 Task: Look for space in Kananga, Democratic Republic of the Congo from 5th June, 2023 to 16th June, 2023 for 2 adults in price range Rs.7000 to Rs.15000. Place can be entire place with 1  bedroom having 1 bed and 1 bathroom. Property type can be house, flat, guest house, hotel. Booking option can be shelf check-in. Required host language is English.
Action: Mouse moved to (415, 92)
Screenshot: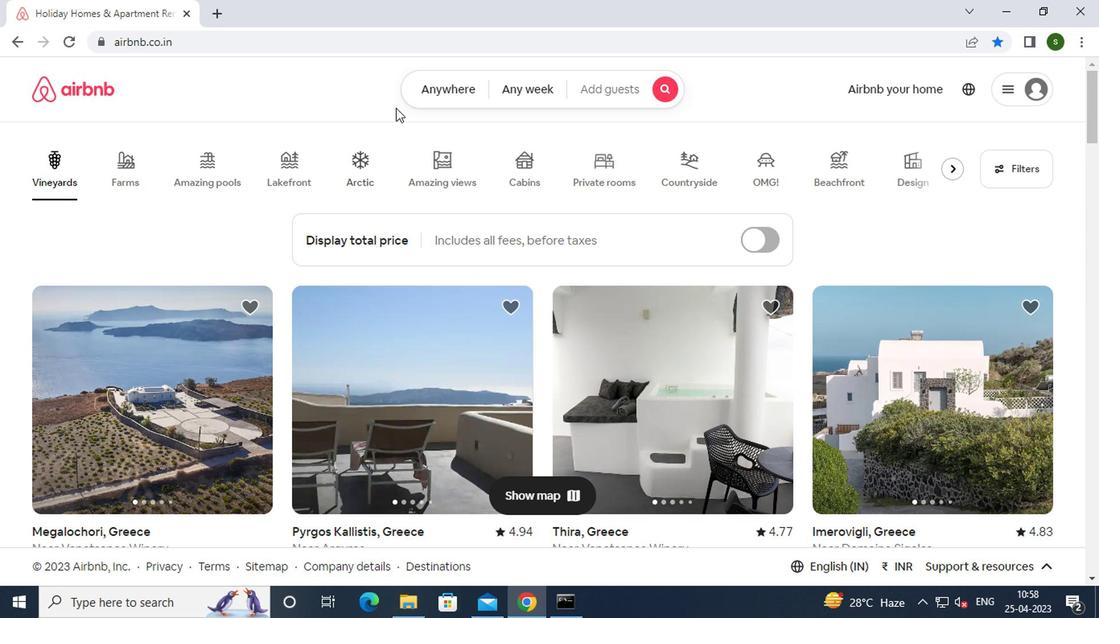 
Action: Mouse pressed left at (415, 92)
Screenshot: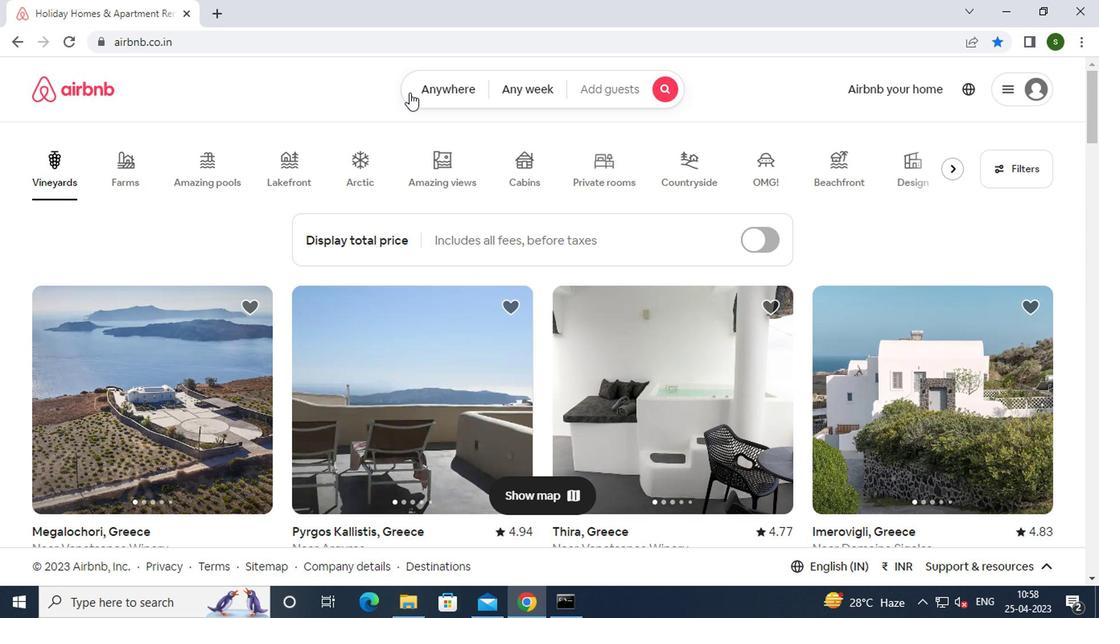
Action: Mouse moved to (300, 152)
Screenshot: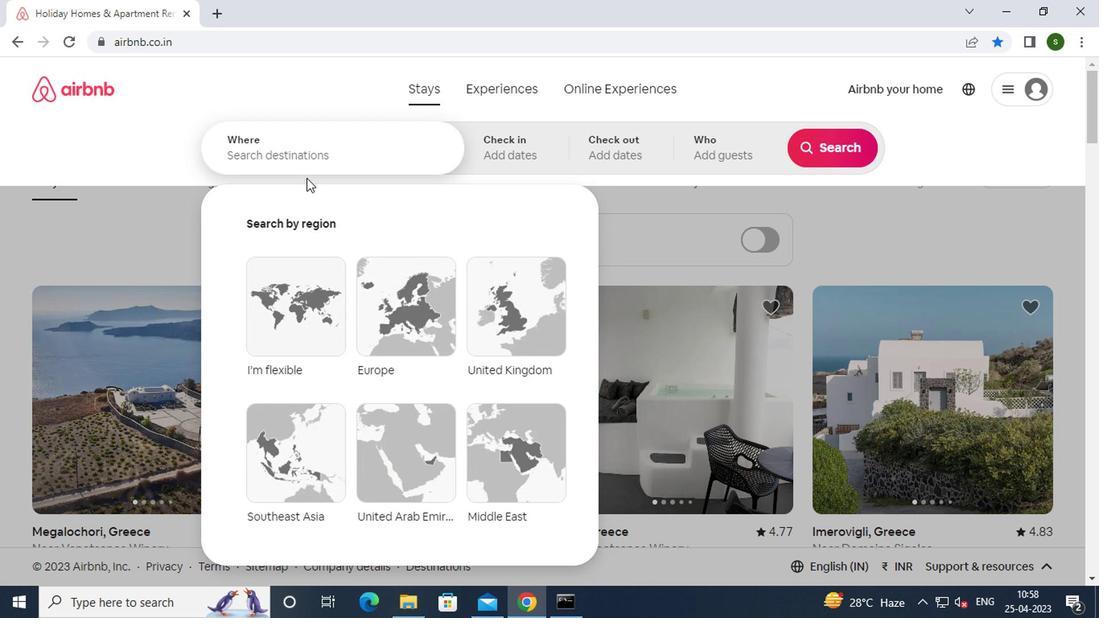 
Action: Mouse pressed left at (300, 152)
Screenshot: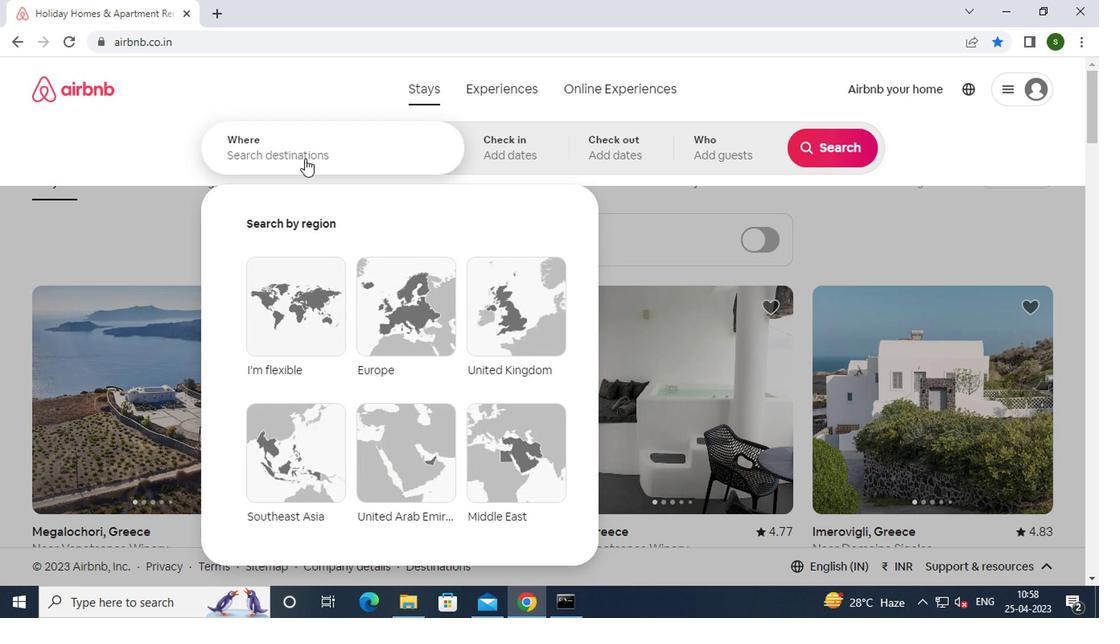 
Action: Key pressed k<Key.caps_lock>ananga
Screenshot: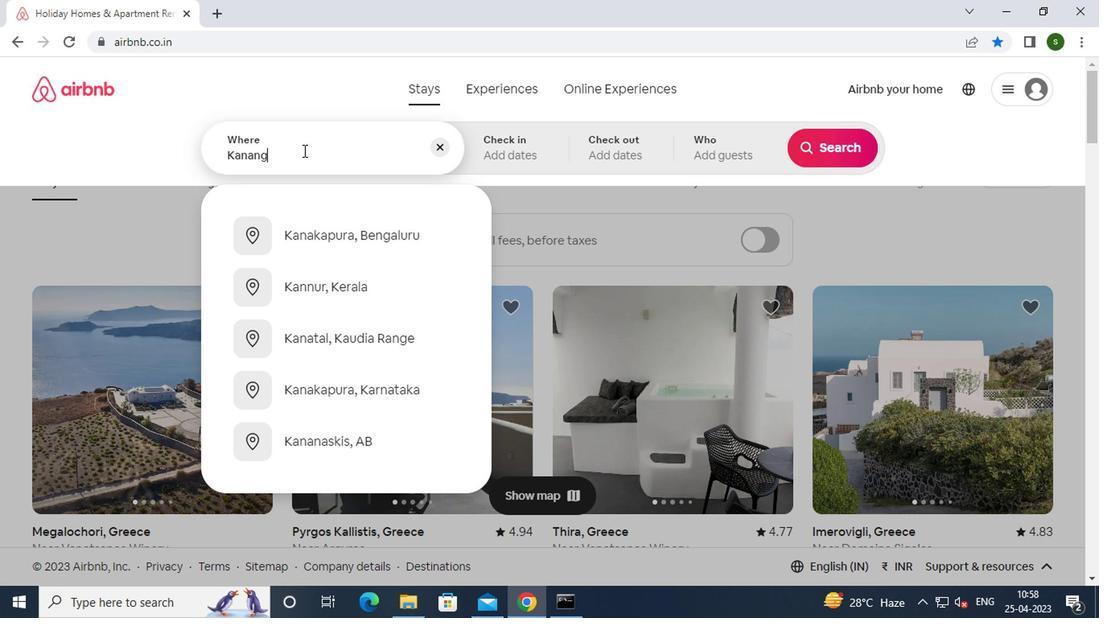 
Action: Mouse moved to (324, 223)
Screenshot: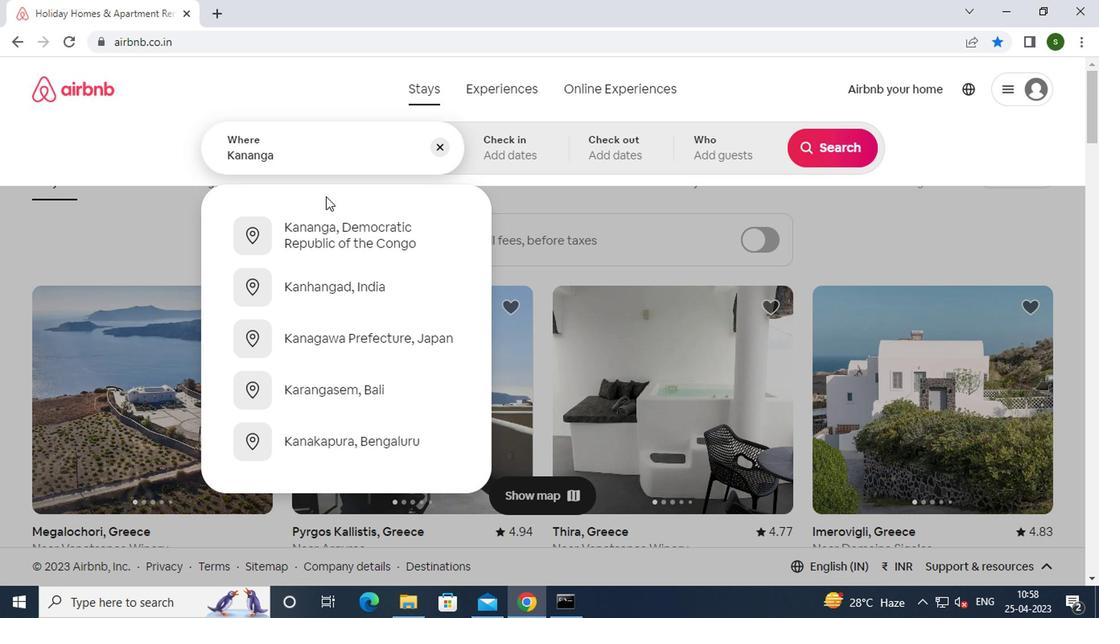 
Action: Mouse pressed left at (324, 223)
Screenshot: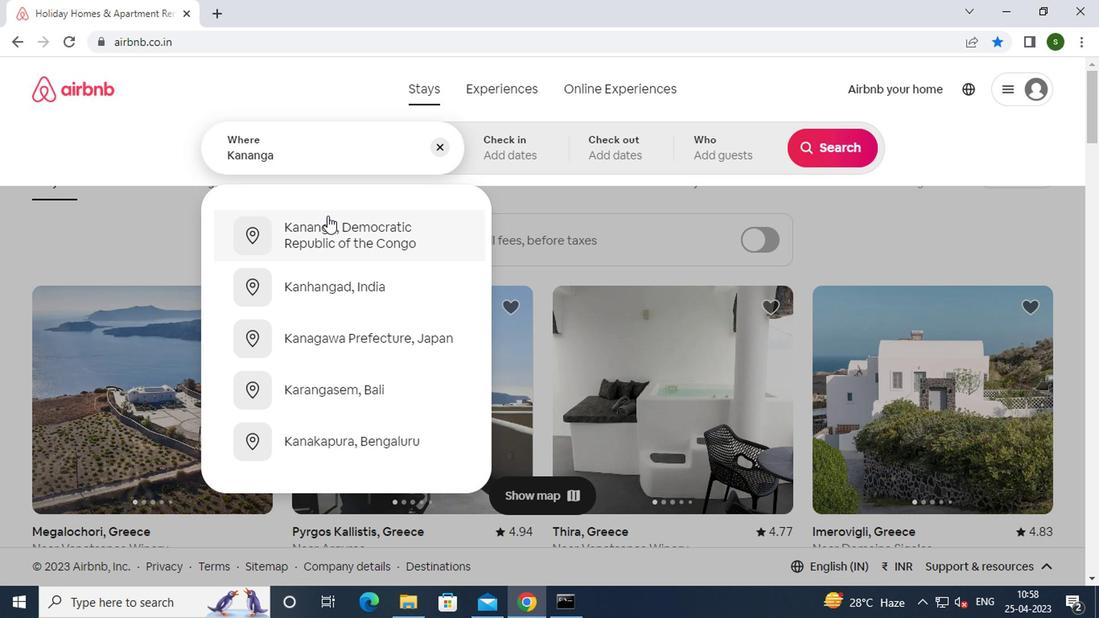 
Action: Mouse moved to (820, 283)
Screenshot: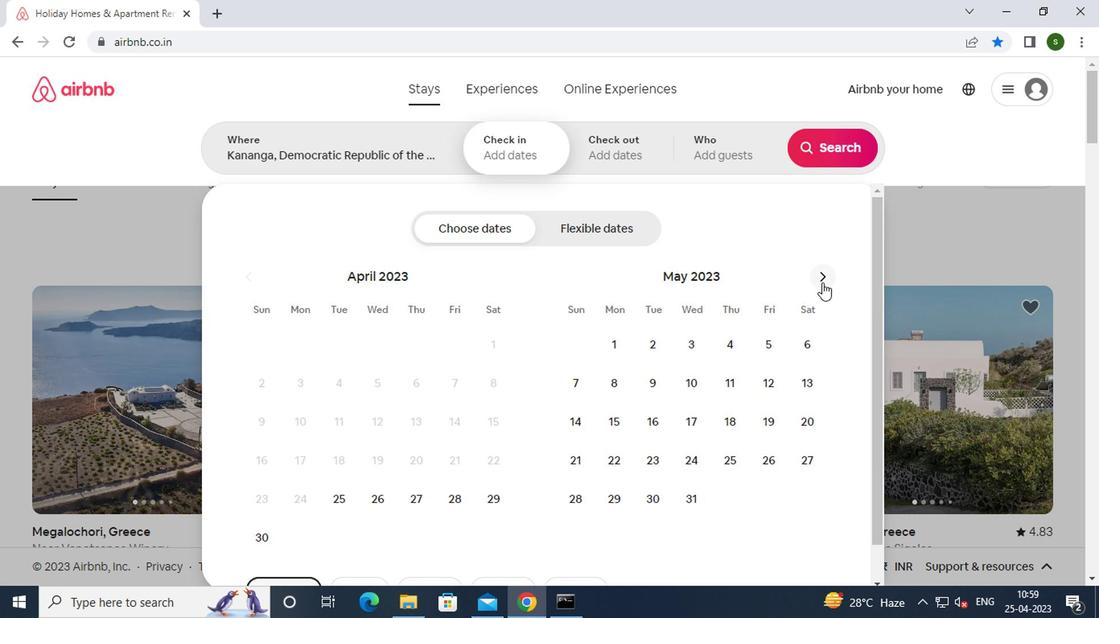 
Action: Mouse pressed left at (820, 283)
Screenshot: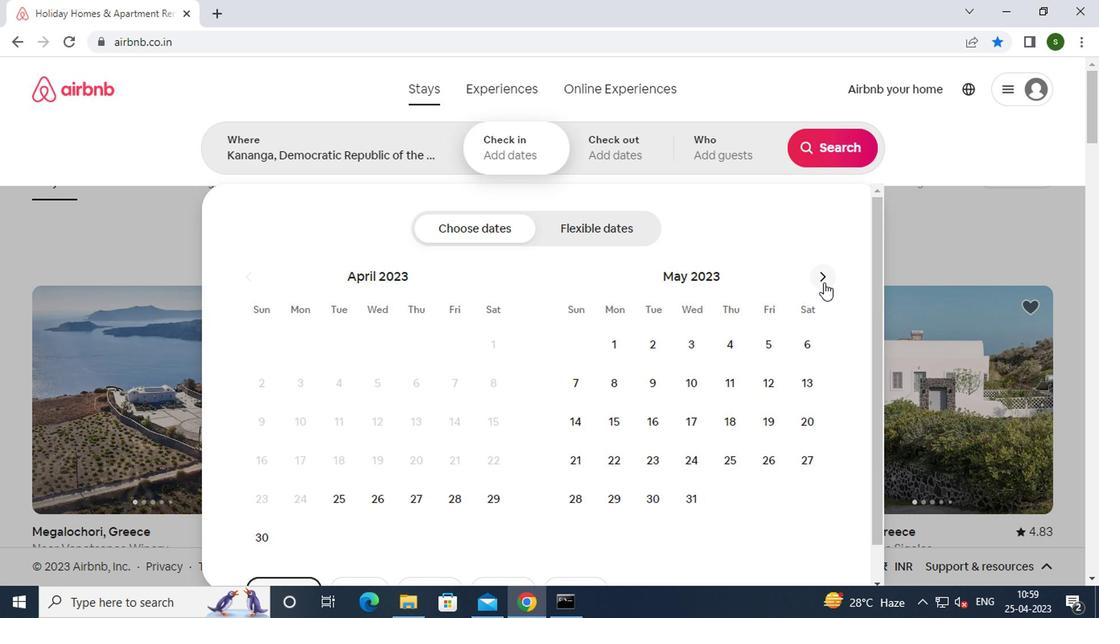 
Action: Mouse moved to (626, 380)
Screenshot: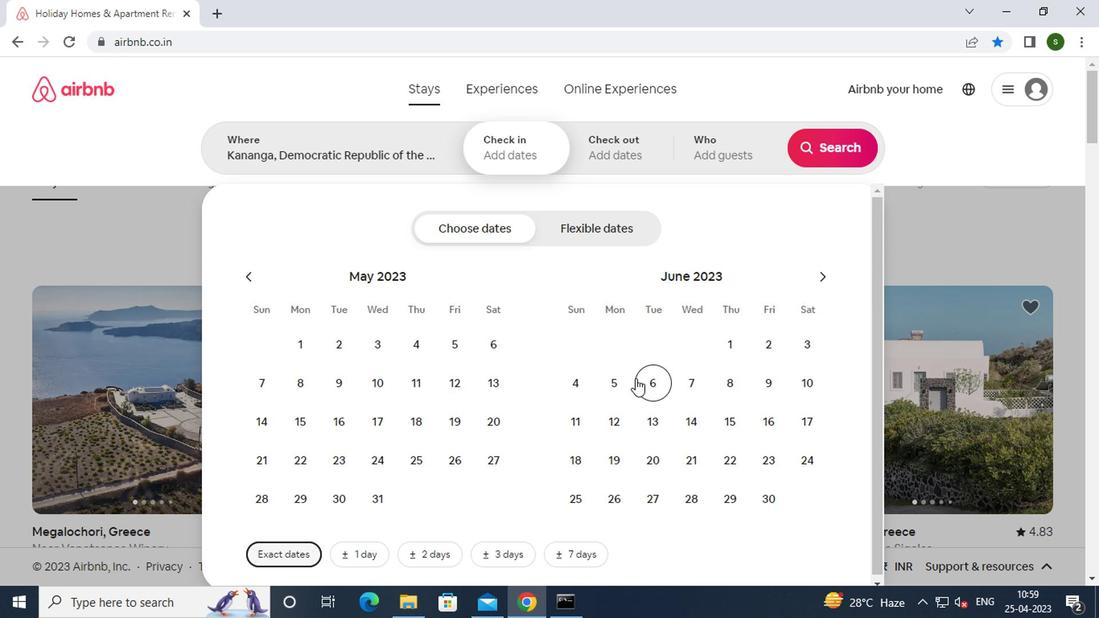 
Action: Mouse pressed left at (626, 380)
Screenshot: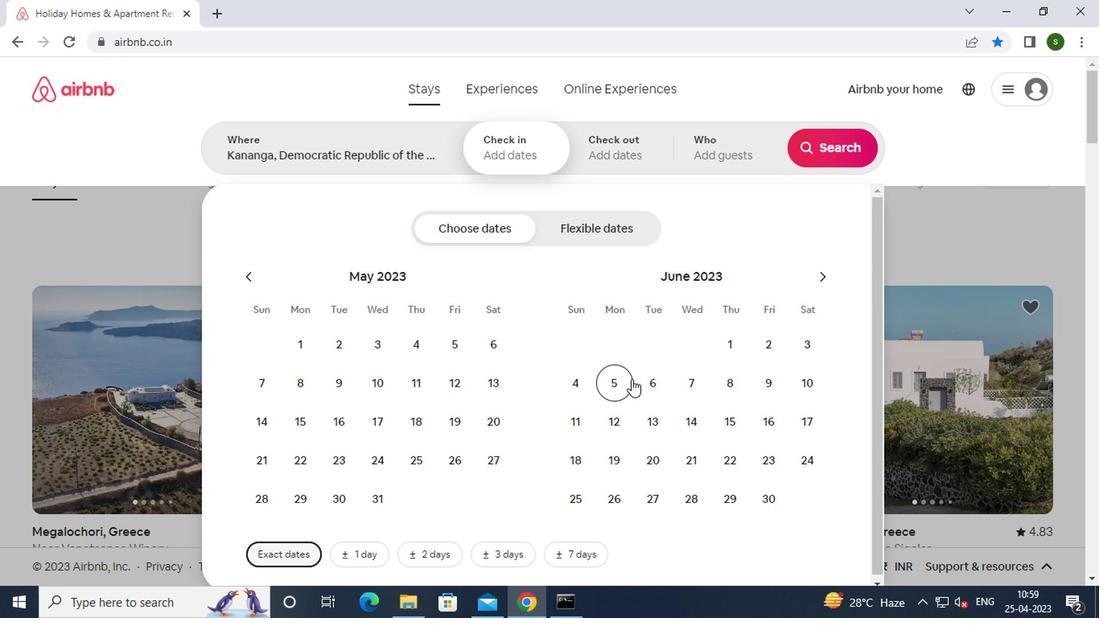 
Action: Mouse moved to (765, 413)
Screenshot: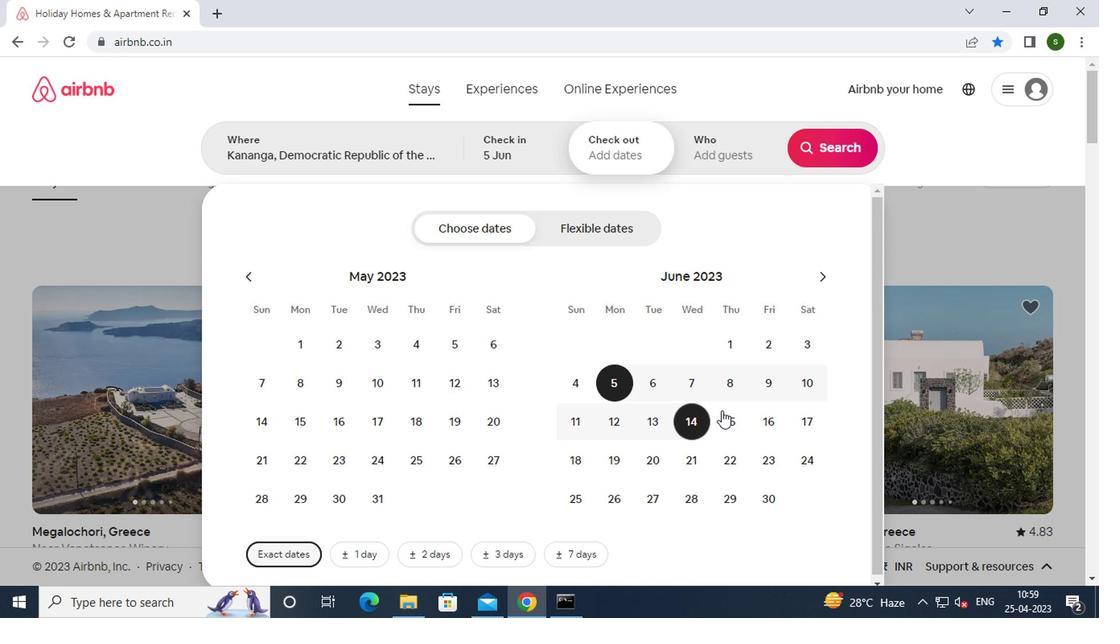 
Action: Mouse pressed left at (765, 413)
Screenshot: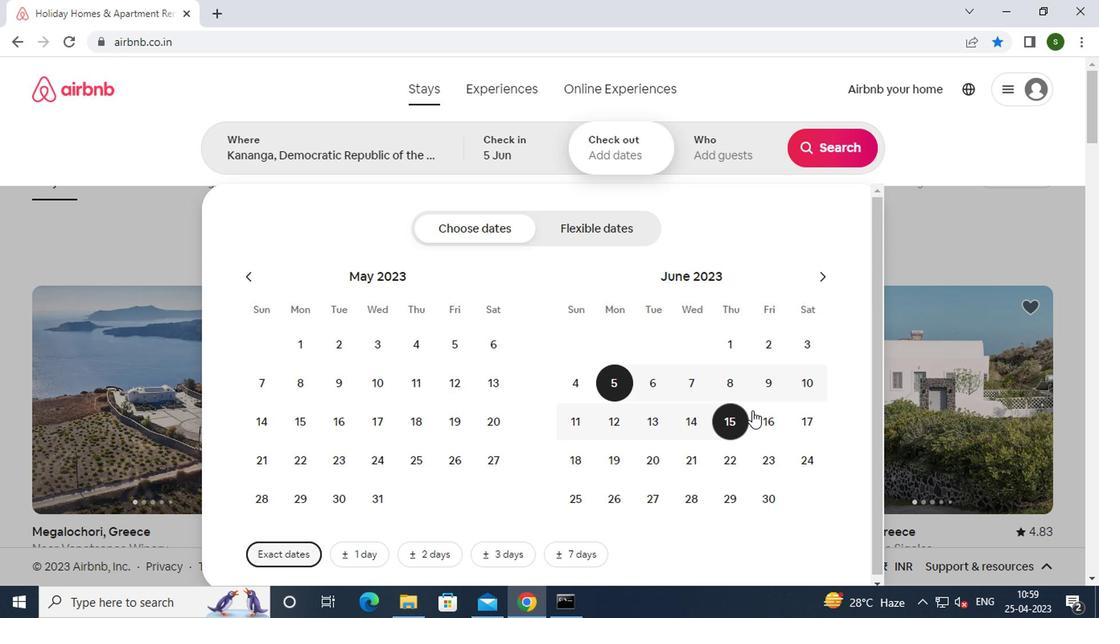 
Action: Mouse moved to (709, 157)
Screenshot: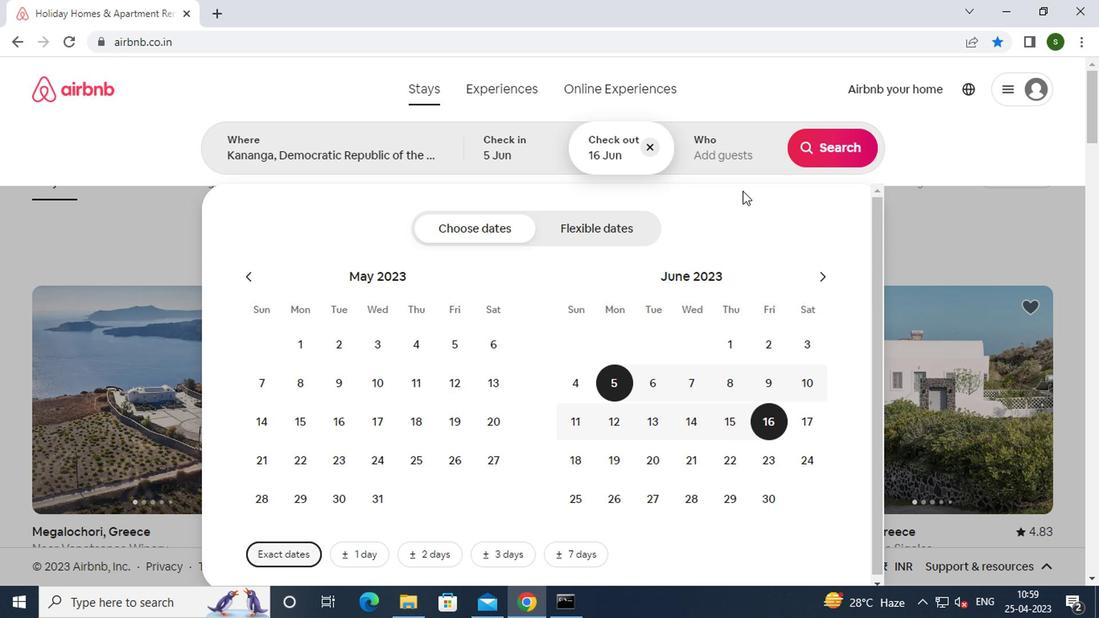 
Action: Mouse pressed left at (709, 157)
Screenshot: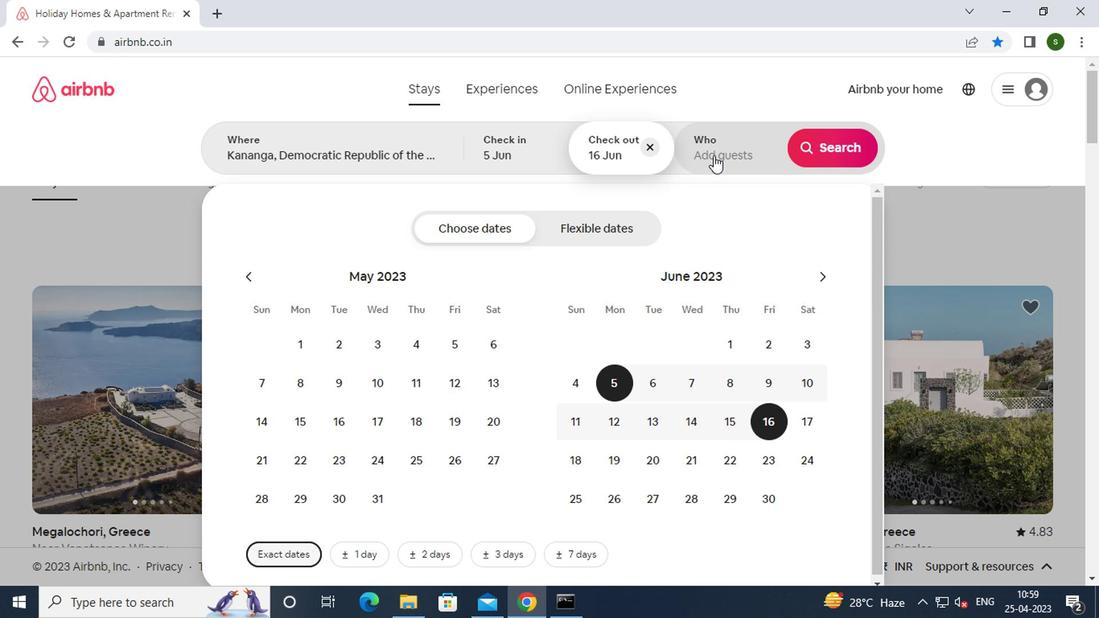 
Action: Mouse moved to (838, 234)
Screenshot: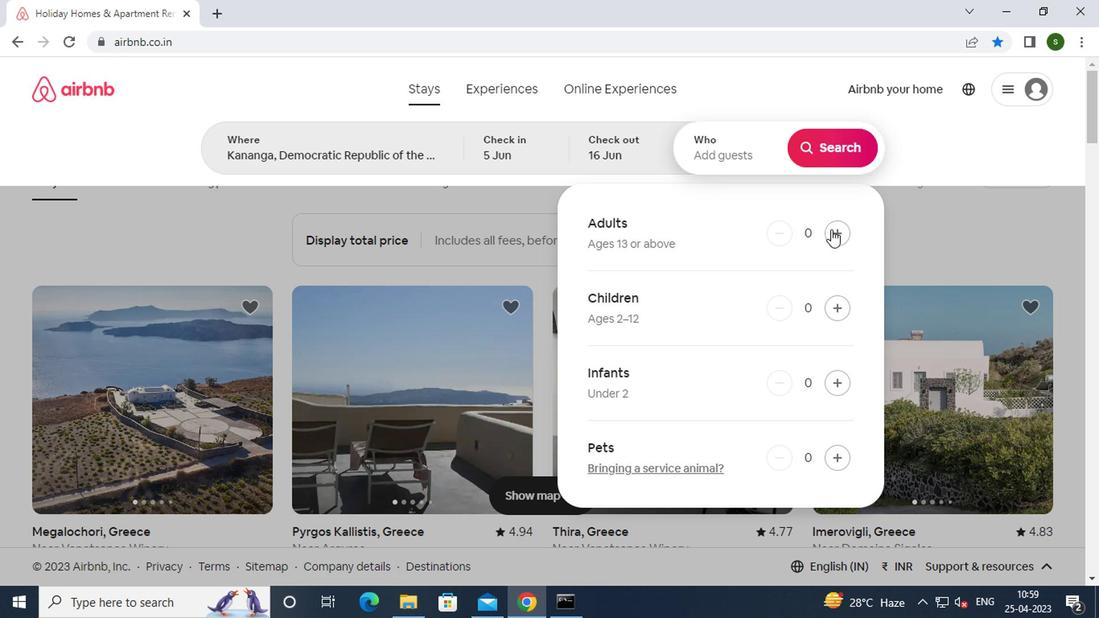 
Action: Mouse pressed left at (838, 234)
Screenshot: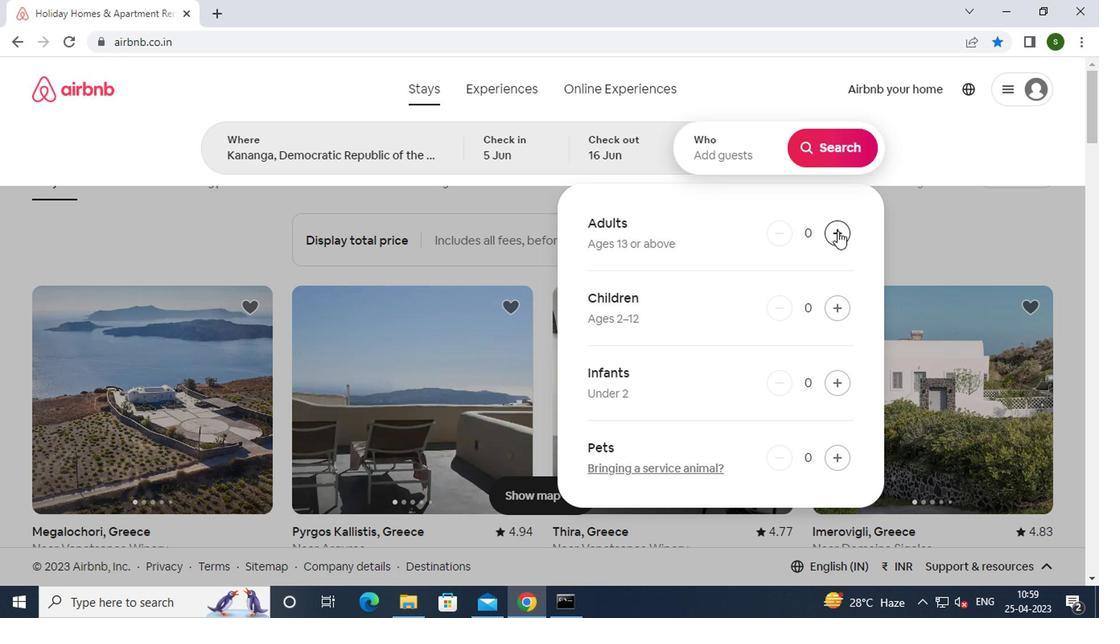 
Action: Mouse pressed left at (838, 234)
Screenshot: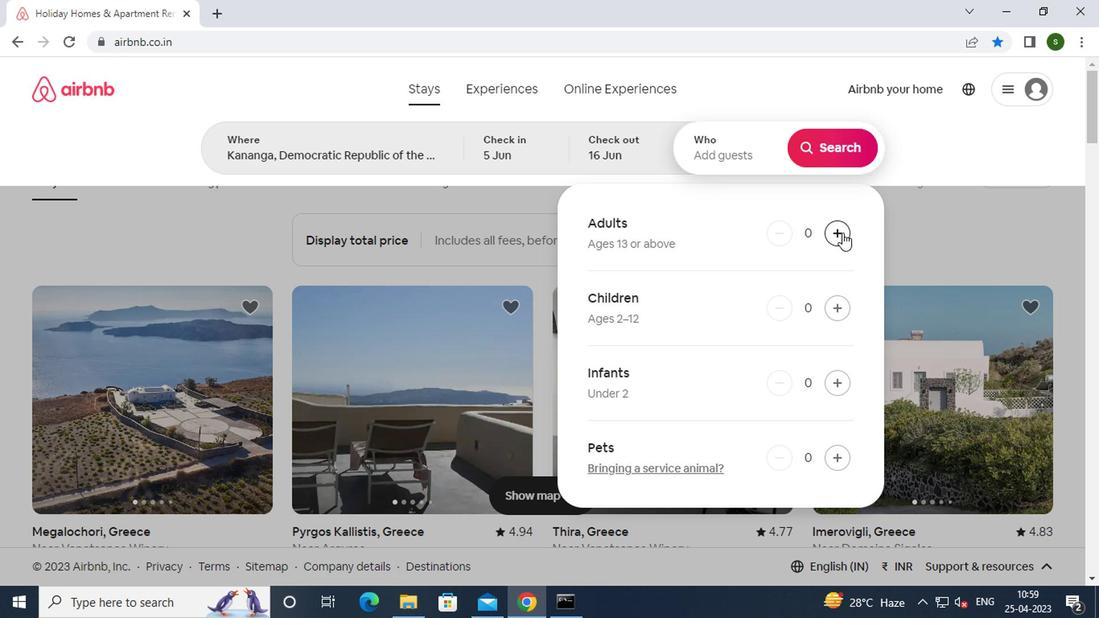 
Action: Mouse moved to (835, 152)
Screenshot: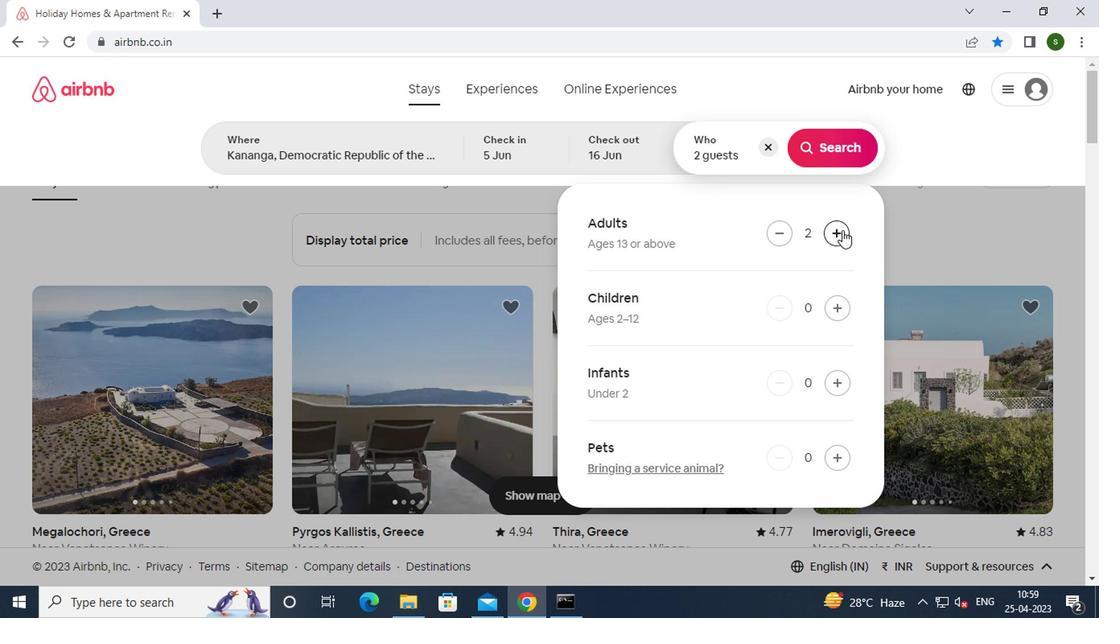 
Action: Mouse pressed left at (835, 152)
Screenshot: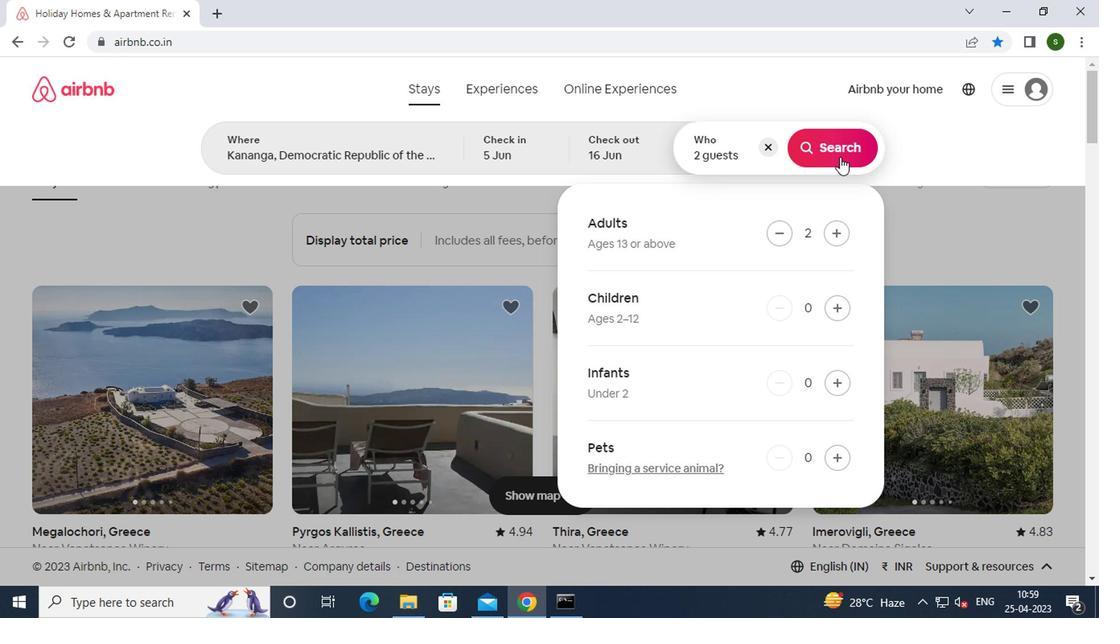 
Action: Mouse moved to (1006, 163)
Screenshot: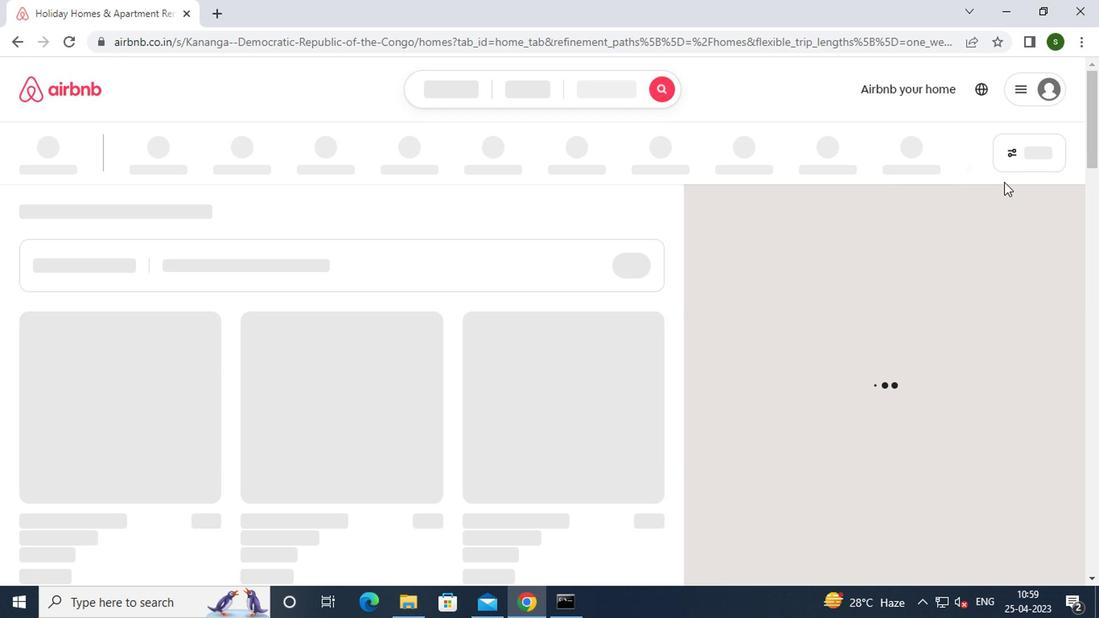 
Action: Mouse pressed left at (1006, 163)
Screenshot: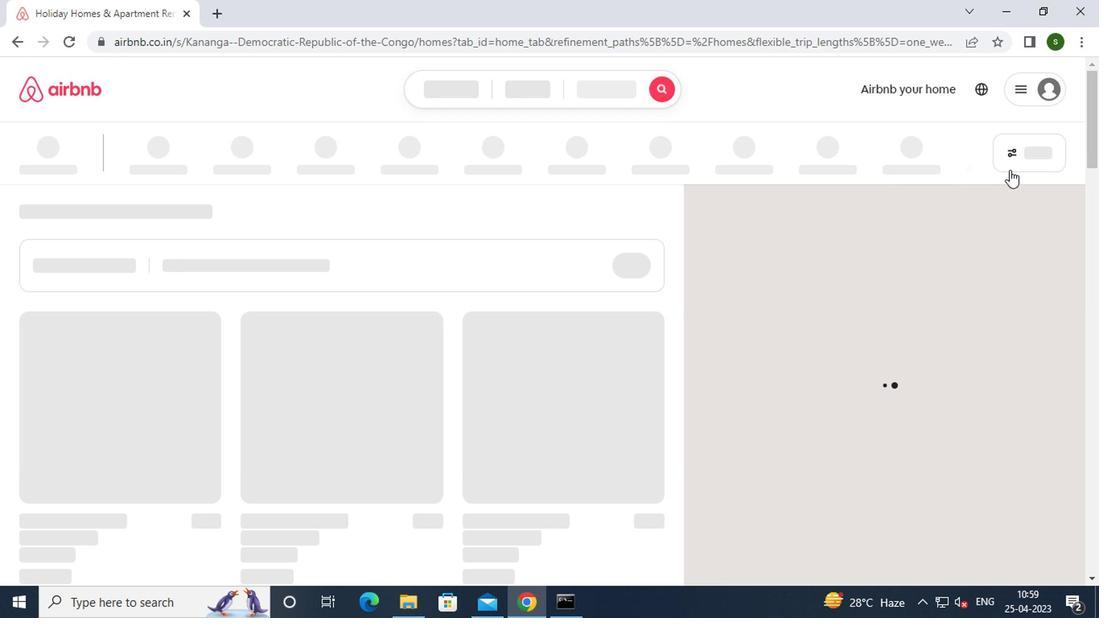 
Action: Mouse moved to (386, 262)
Screenshot: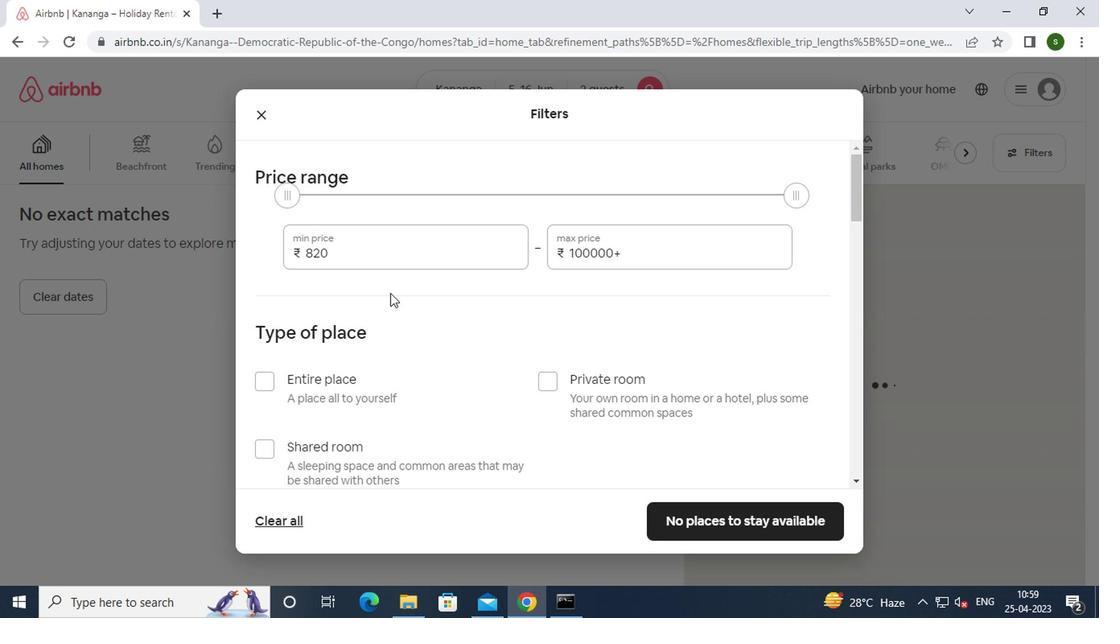 
Action: Mouse pressed left at (386, 262)
Screenshot: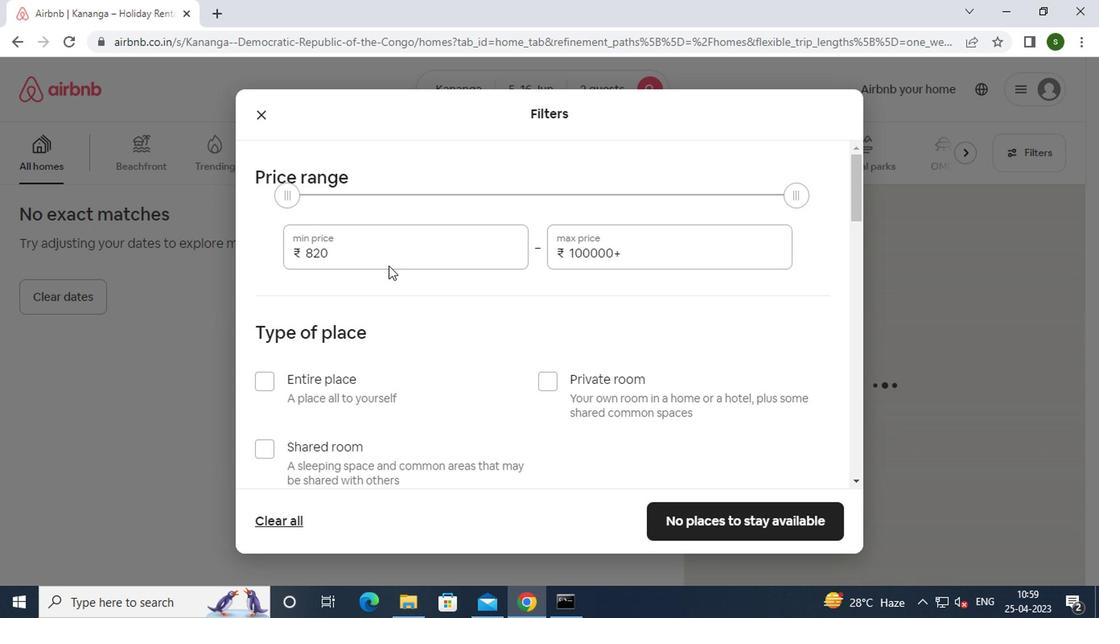 
Action: Mouse moved to (386, 254)
Screenshot: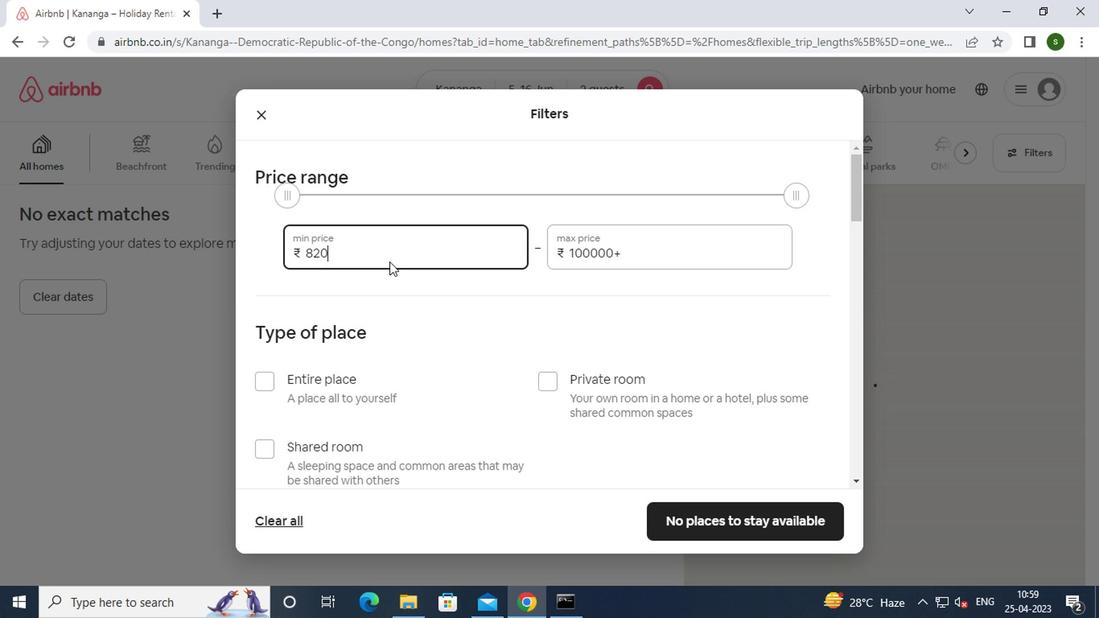 
Action: Key pressed <Key.backspace><Key.backspace><Key.backspace><Key.backspace><Key.backspace><Key.backspace><Key.backspace><Key.backspace><Key.backspace>7000
Screenshot: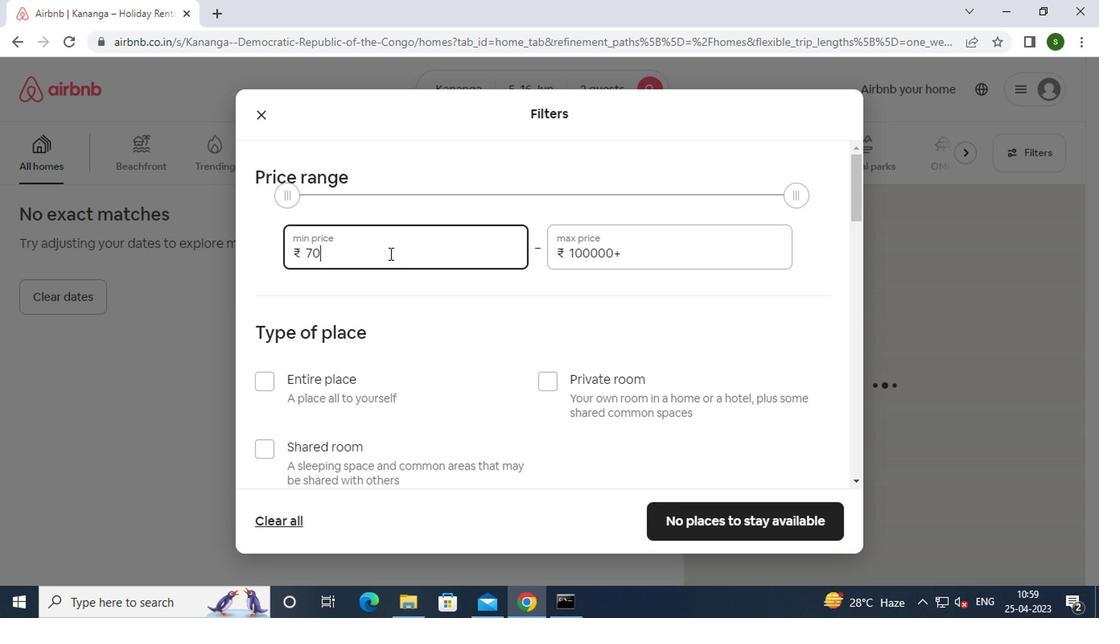 
Action: Mouse moved to (654, 254)
Screenshot: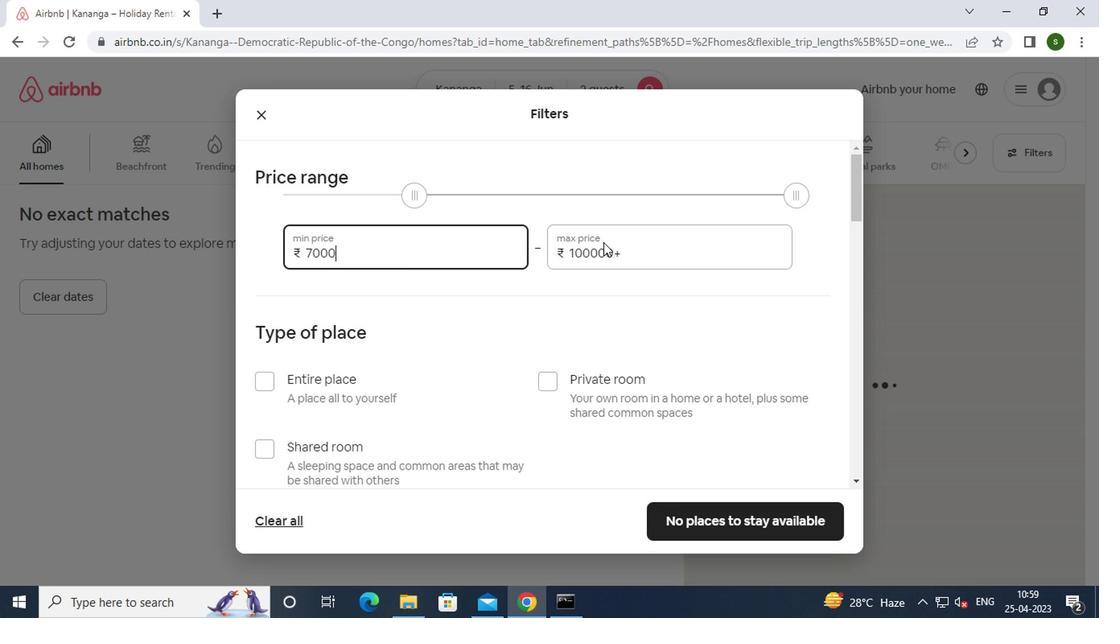 
Action: Mouse pressed left at (654, 254)
Screenshot: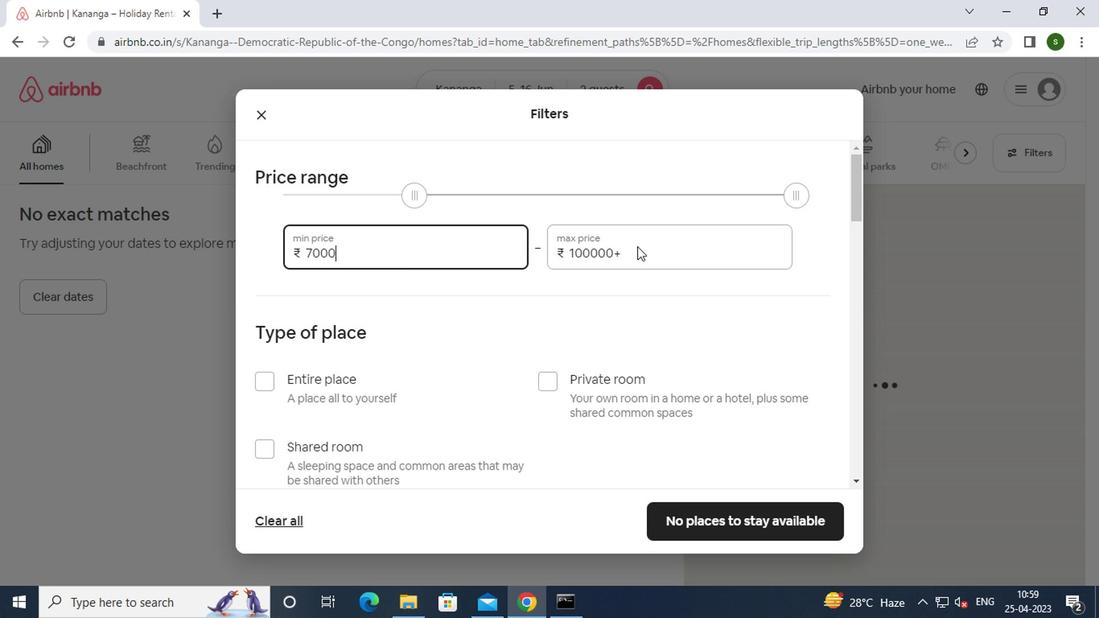
Action: Mouse moved to (654, 257)
Screenshot: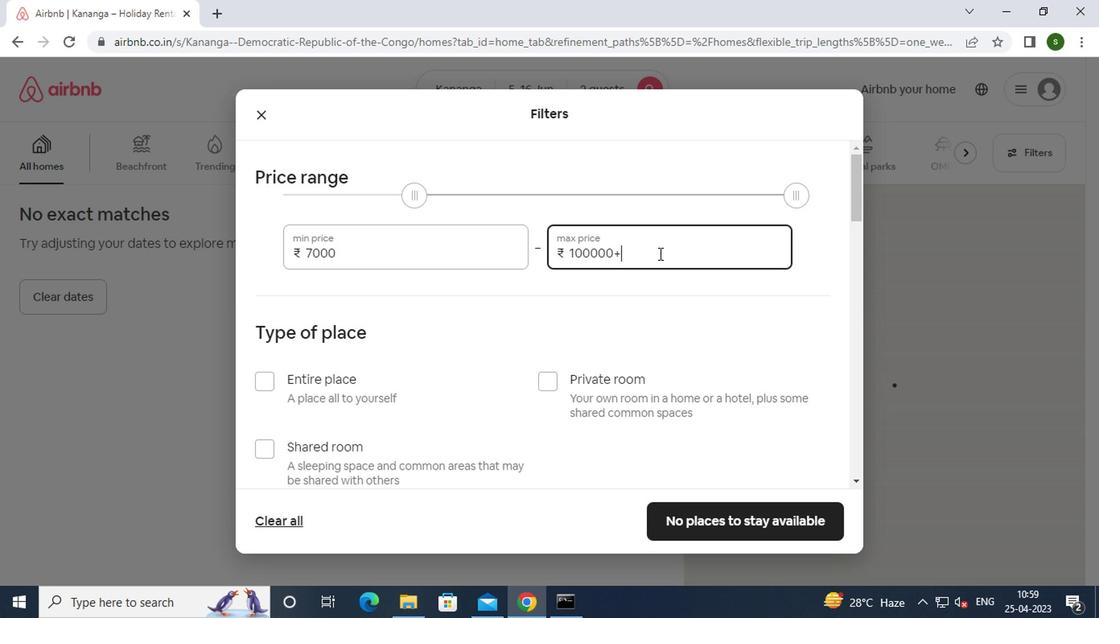
Action: Key pressed <Key.backspace><Key.backspace><Key.backspace><Key.backspace><Key.backspace><Key.backspace><Key.backspace>
Screenshot: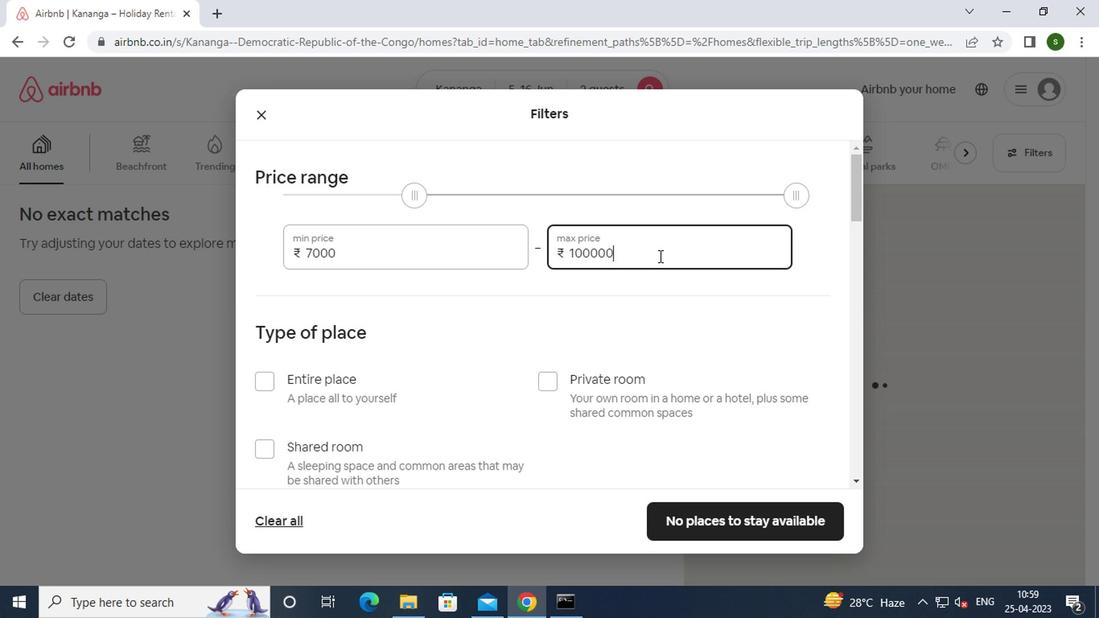
Action: Mouse moved to (654, 258)
Screenshot: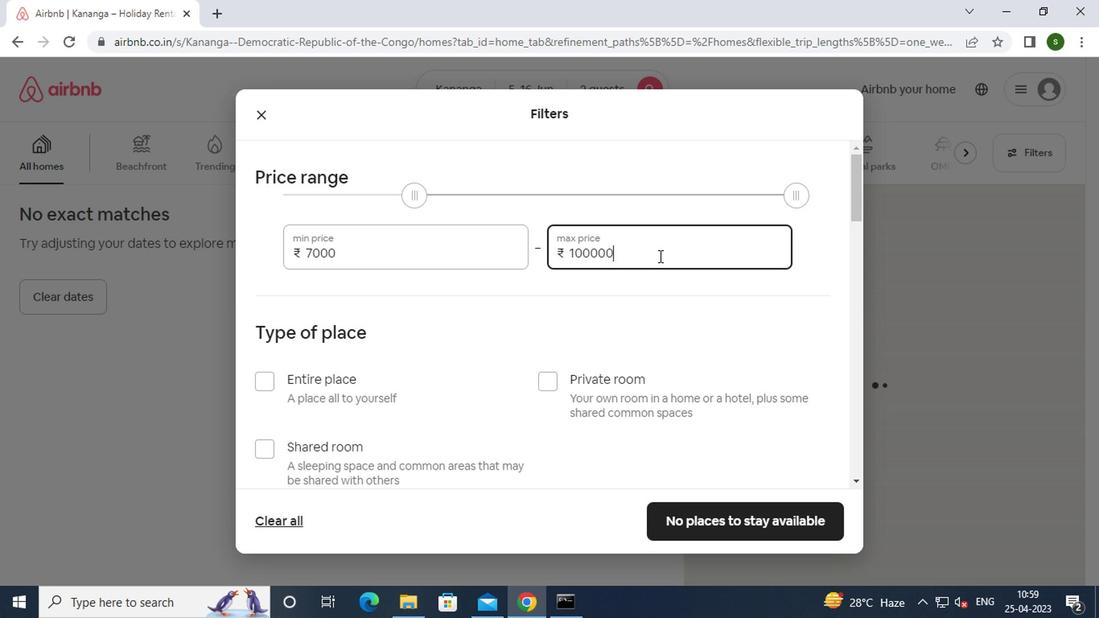 
Action: Key pressed <Key.backspace><Key.backspace><Key.backspace><Key.backspace><Key.backspace><Key.backspace>15000
Screenshot: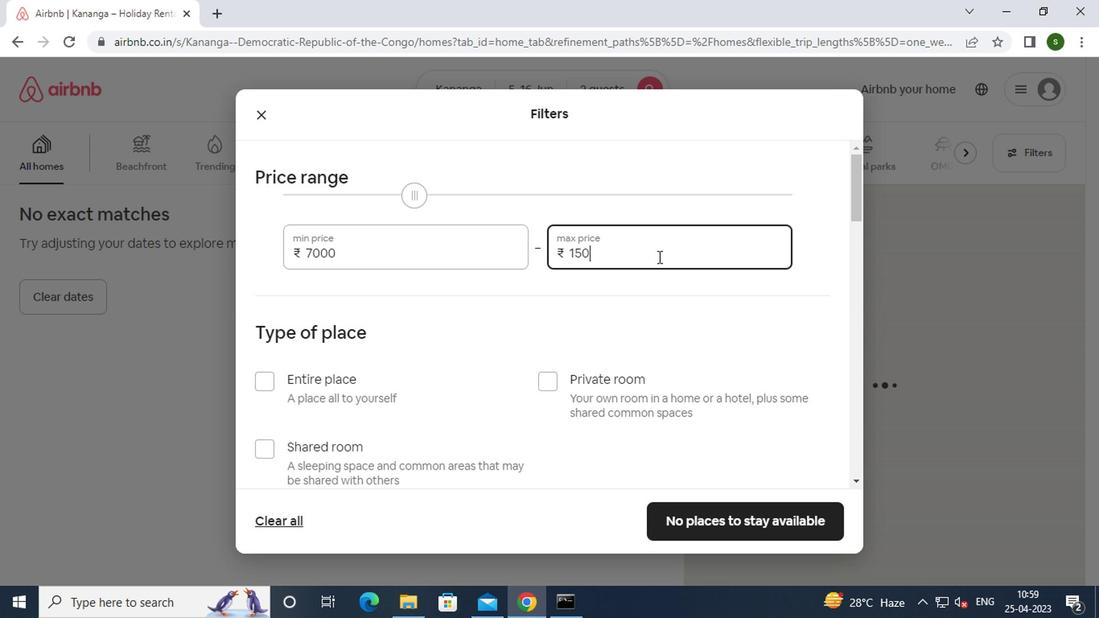 
Action: Mouse moved to (532, 288)
Screenshot: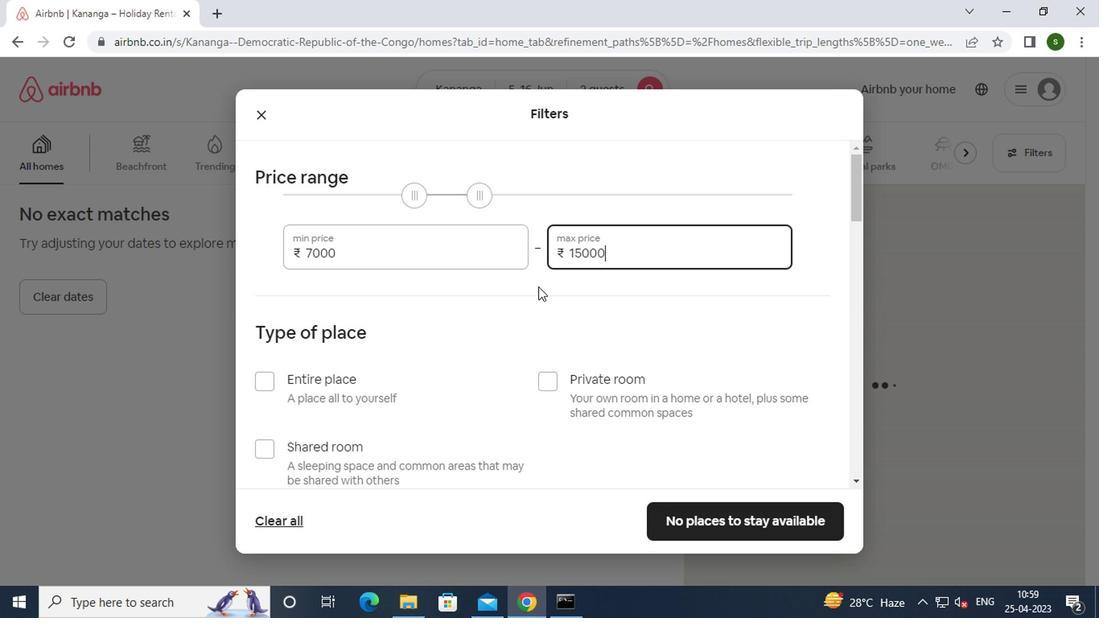
Action: Mouse scrolled (532, 287) with delta (0, 0)
Screenshot: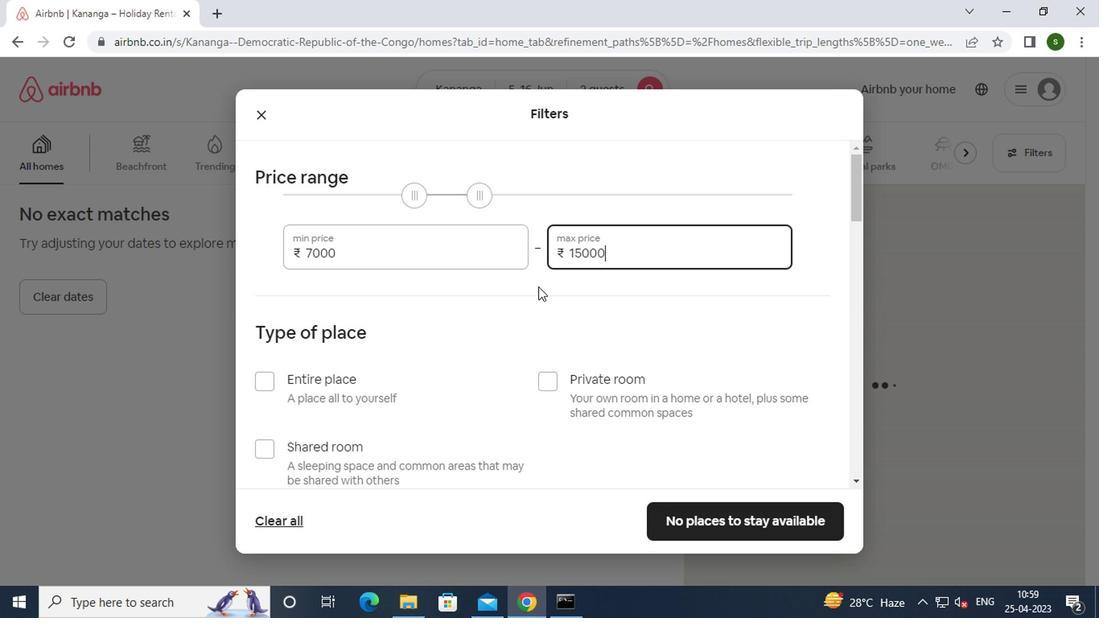
Action: Mouse moved to (532, 290)
Screenshot: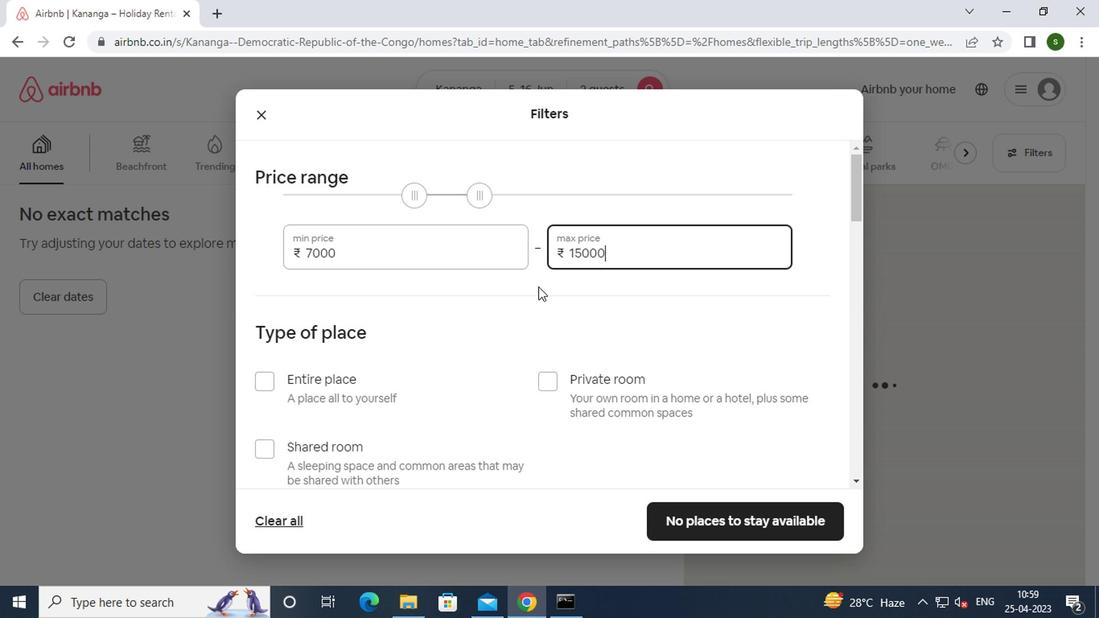 
Action: Mouse scrolled (532, 289) with delta (0, -1)
Screenshot: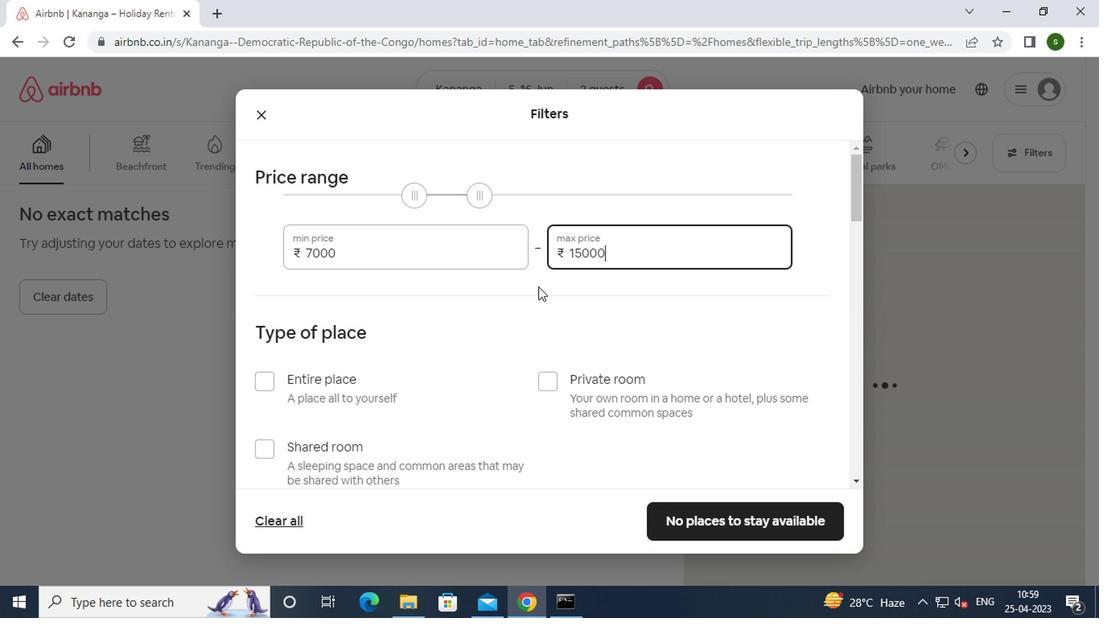 
Action: Mouse moved to (531, 290)
Screenshot: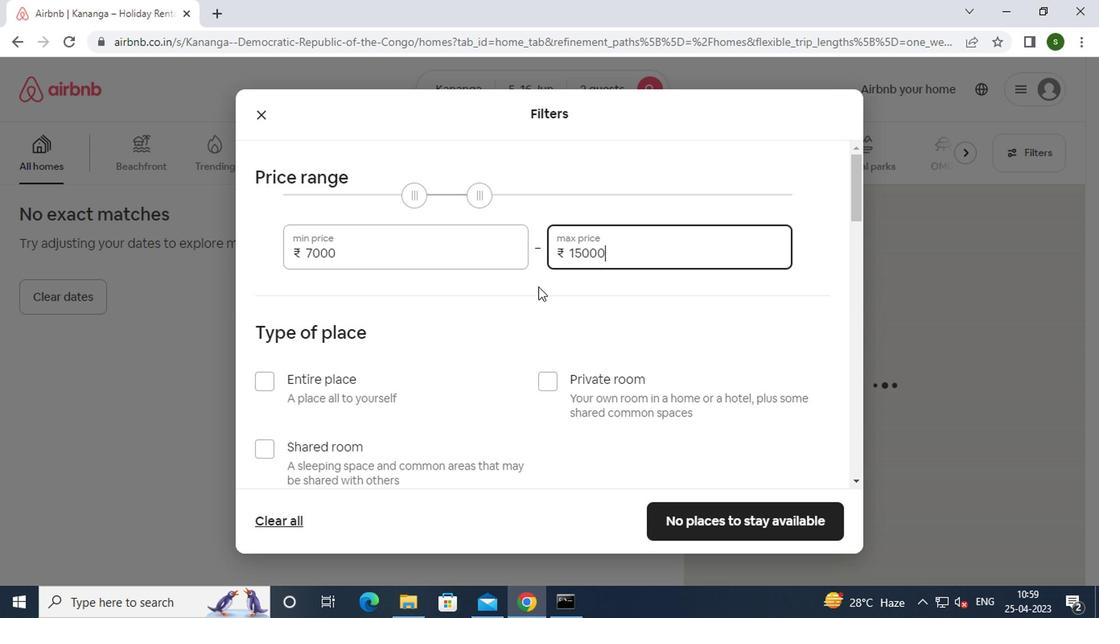 
Action: Mouse scrolled (531, 289) with delta (0, -1)
Screenshot: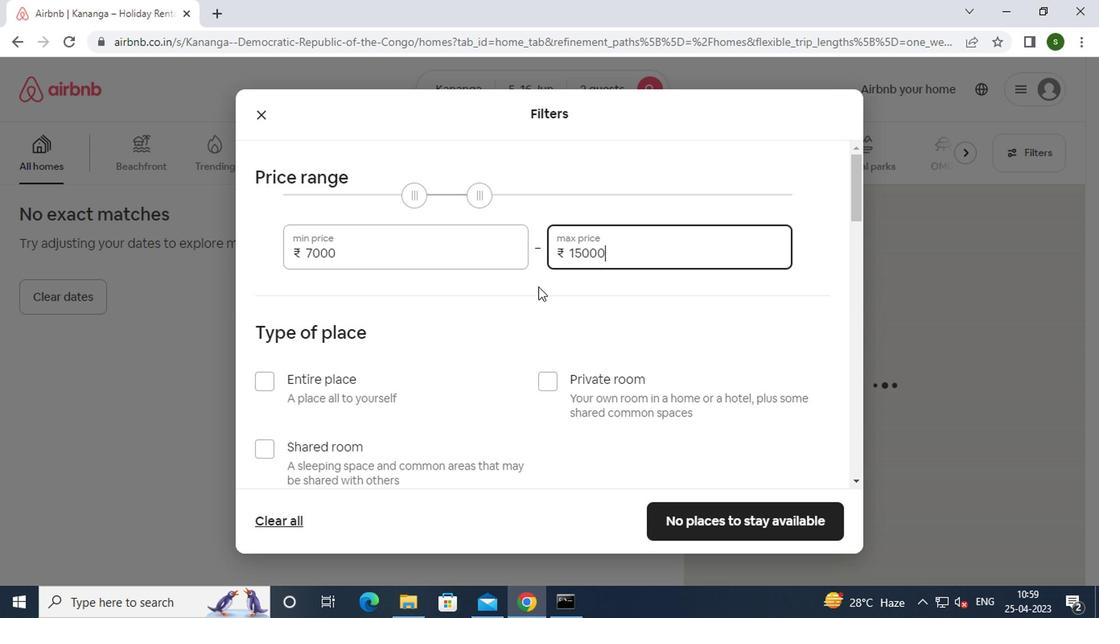 
Action: Mouse moved to (327, 159)
Screenshot: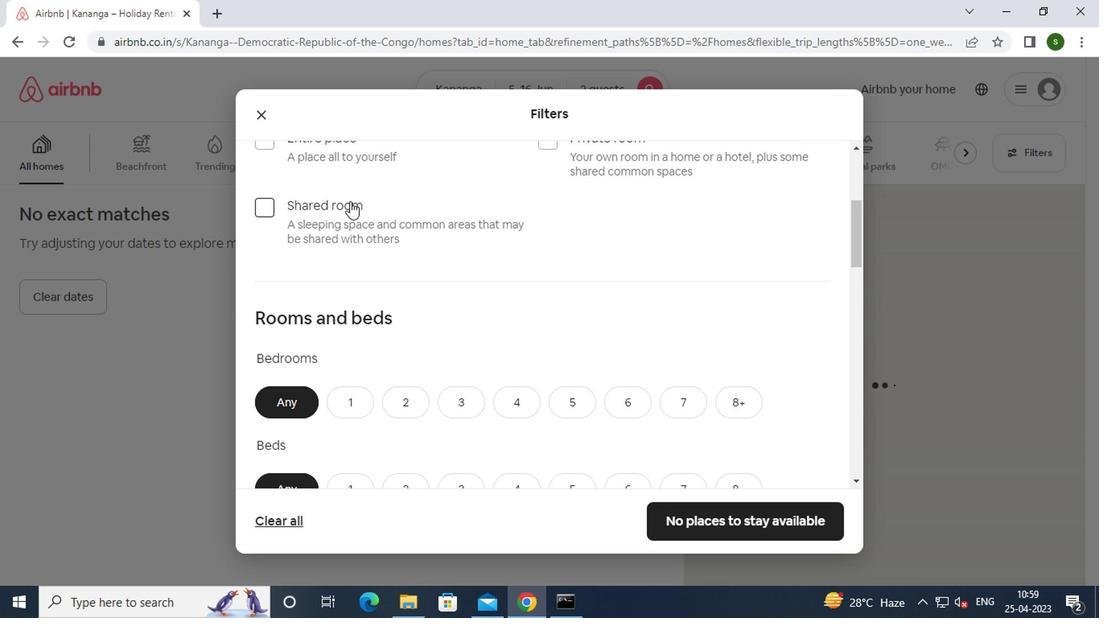 
Action: Mouse pressed left at (327, 159)
Screenshot: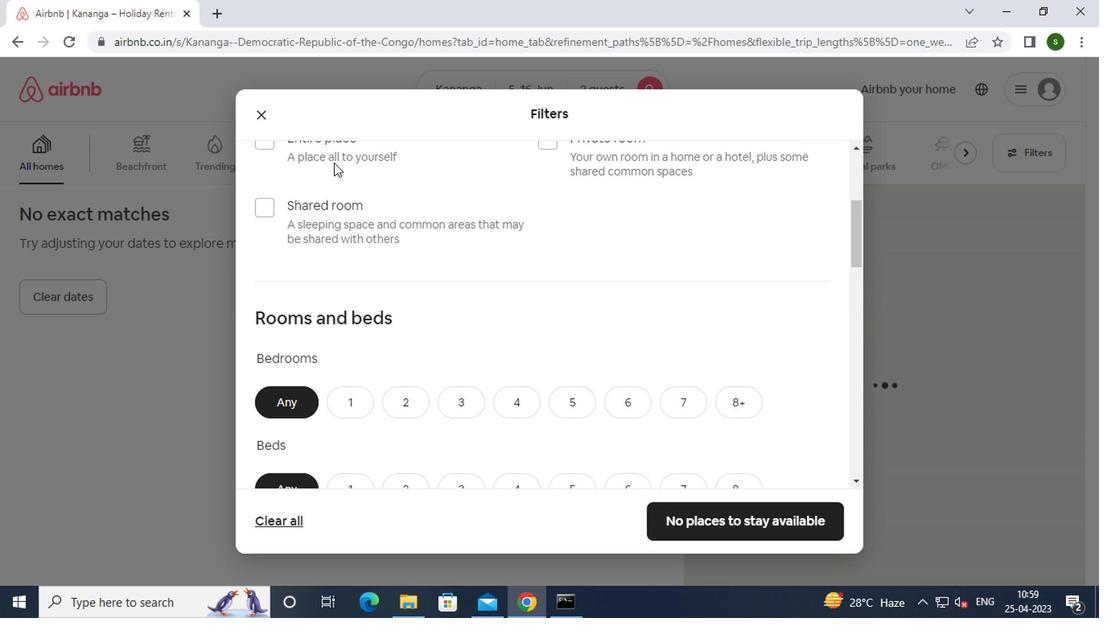 
Action: Mouse moved to (411, 364)
Screenshot: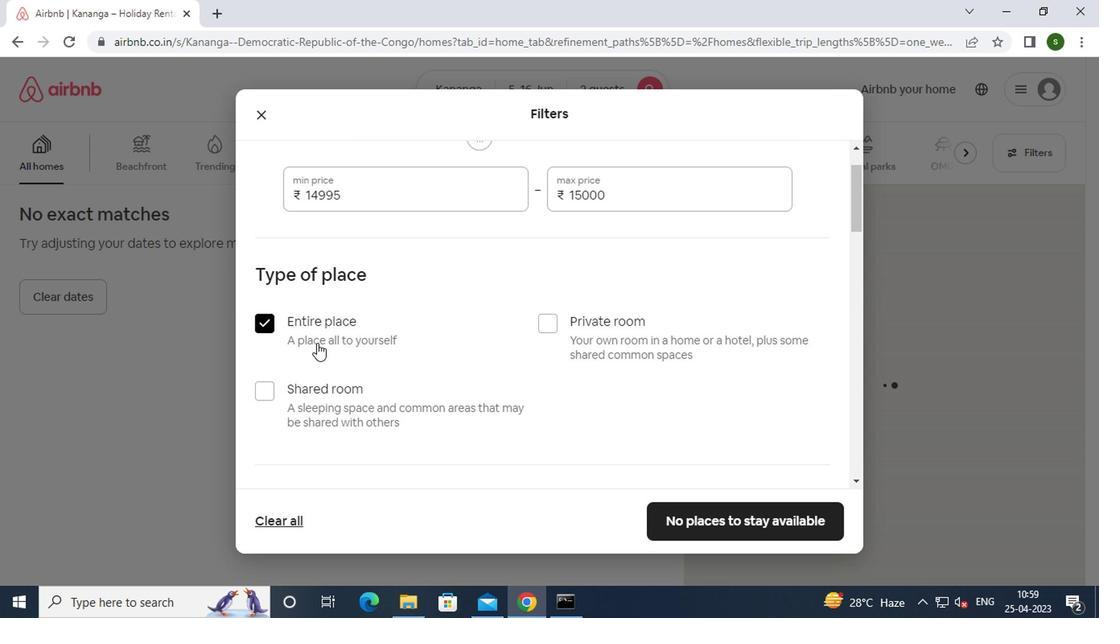 
Action: Mouse scrolled (411, 363) with delta (0, -1)
Screenshot: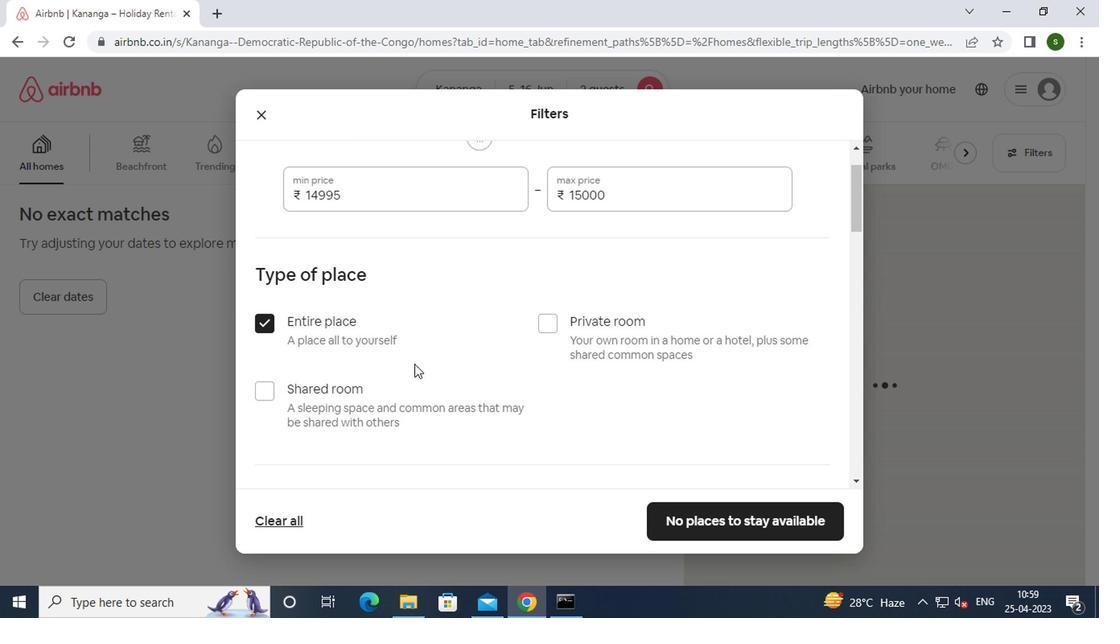 
Action: Mouse scrolled (411, 363) with delta (0, -1)
Screenshot: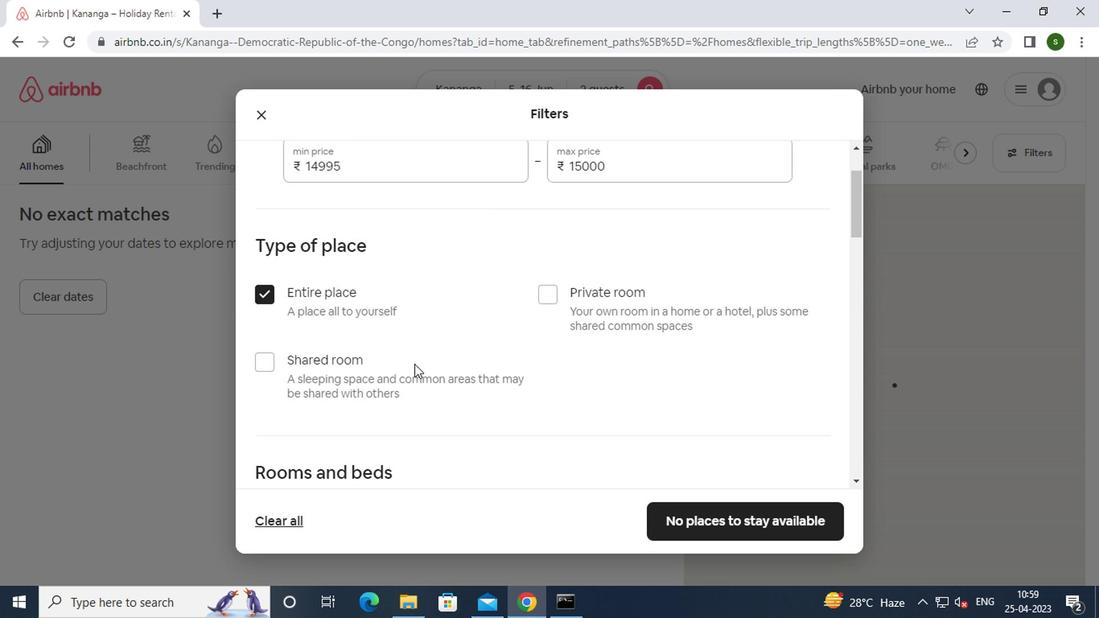 
Action: Mouse scrolled (411, 363) with delta (0, -1)
Screenshot: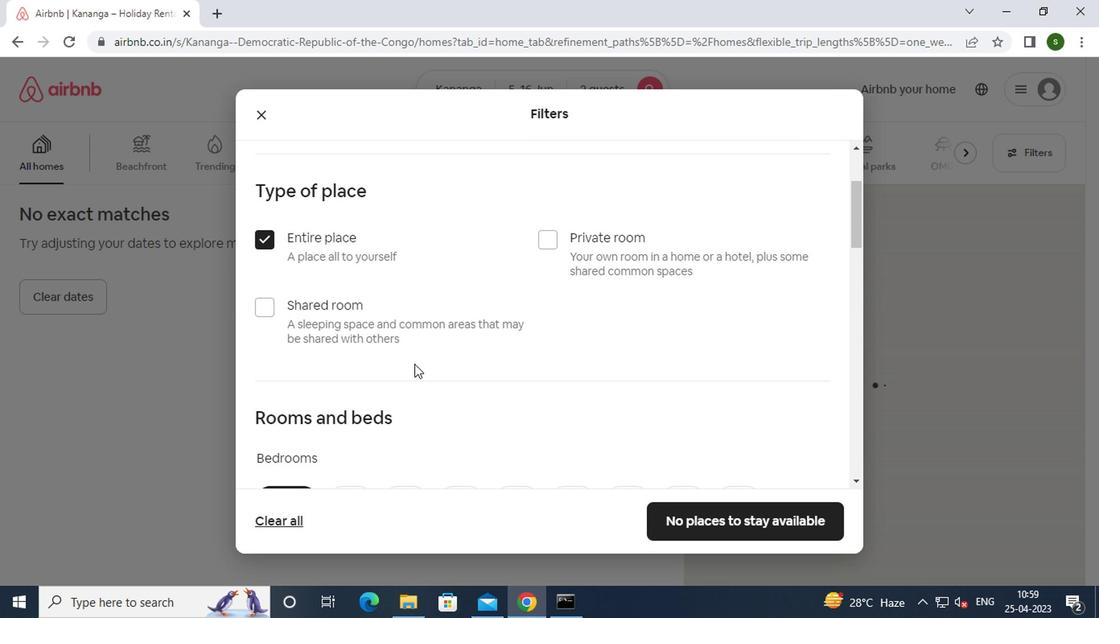 
Action: Mouse moved to (353, 345)
Screenshot: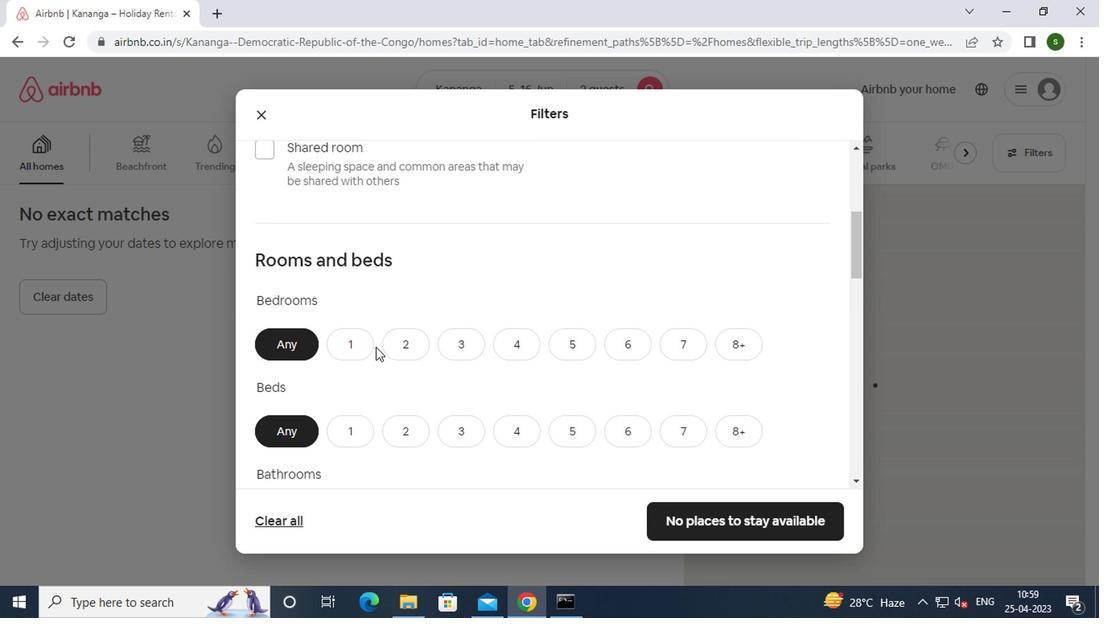 
Action: Mouse pressed left at (353, 345)
Screenshot: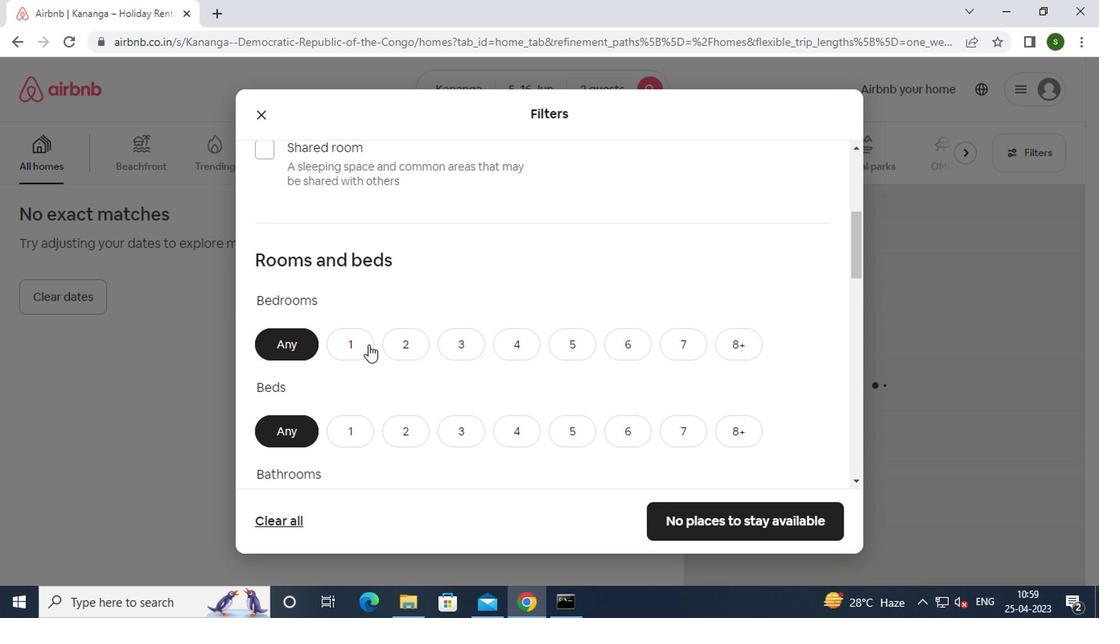 
Action: Mouse moved to (349, 439)
Screenshot: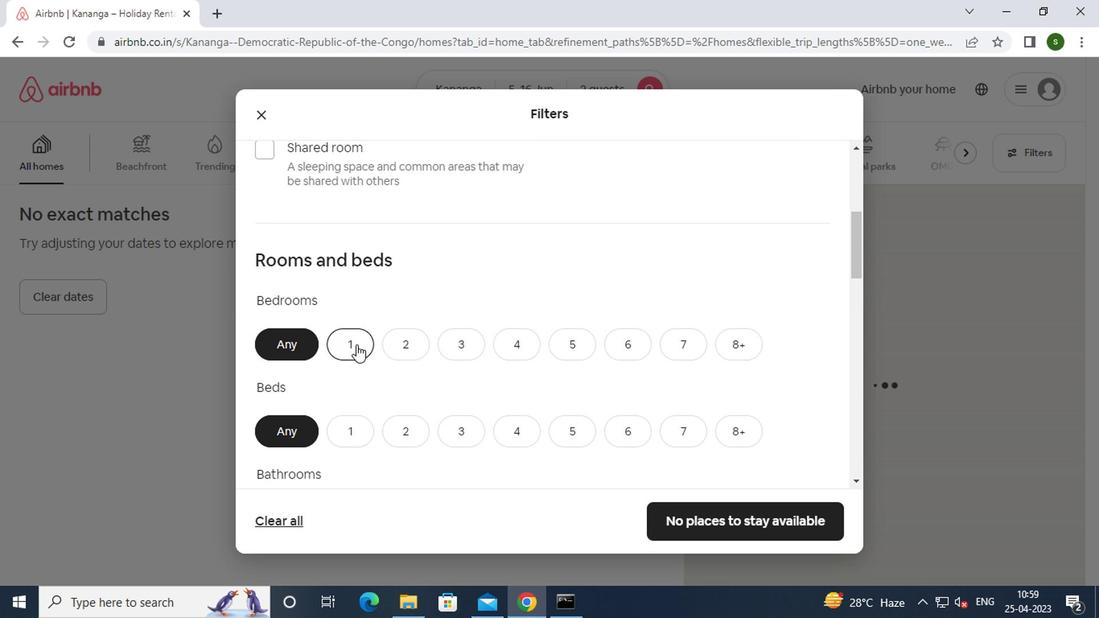
Action: Mouse pressed left at (349, 439)
Screenshot: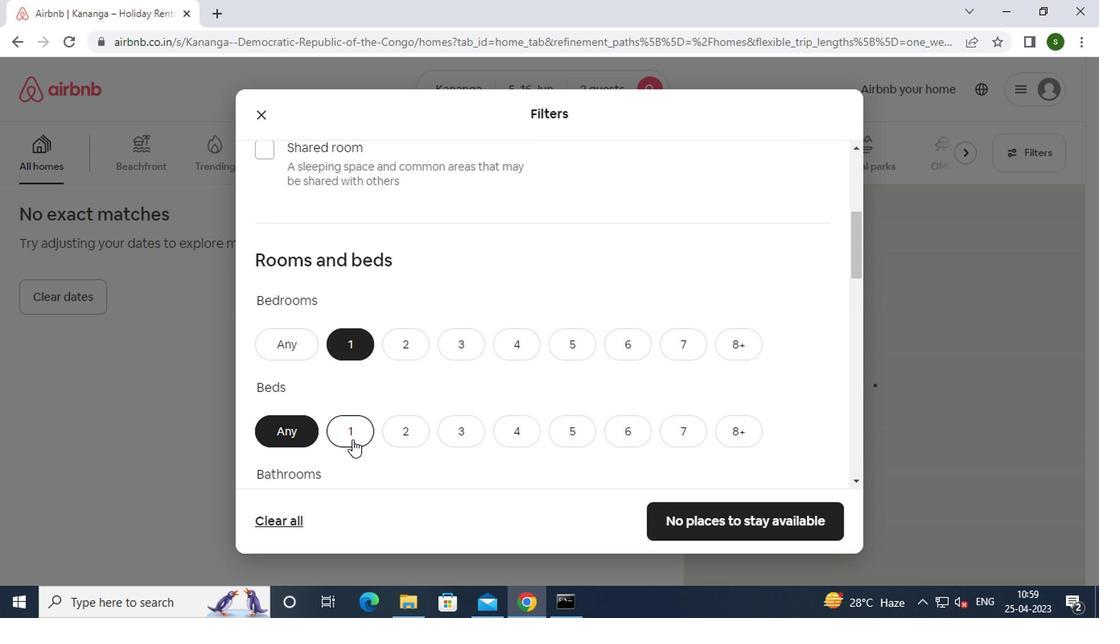 
Action: Mouse moved to (418, 369)
Screenshot: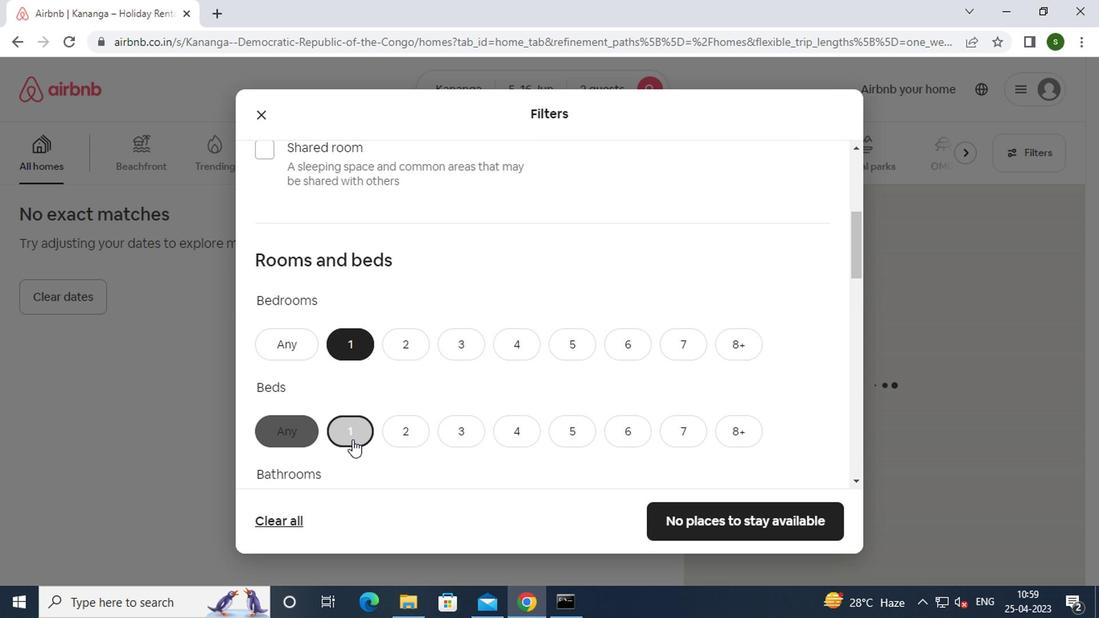 
Action: Mouse scrolled (418, 368) with delta (0, 0)
Screenshot: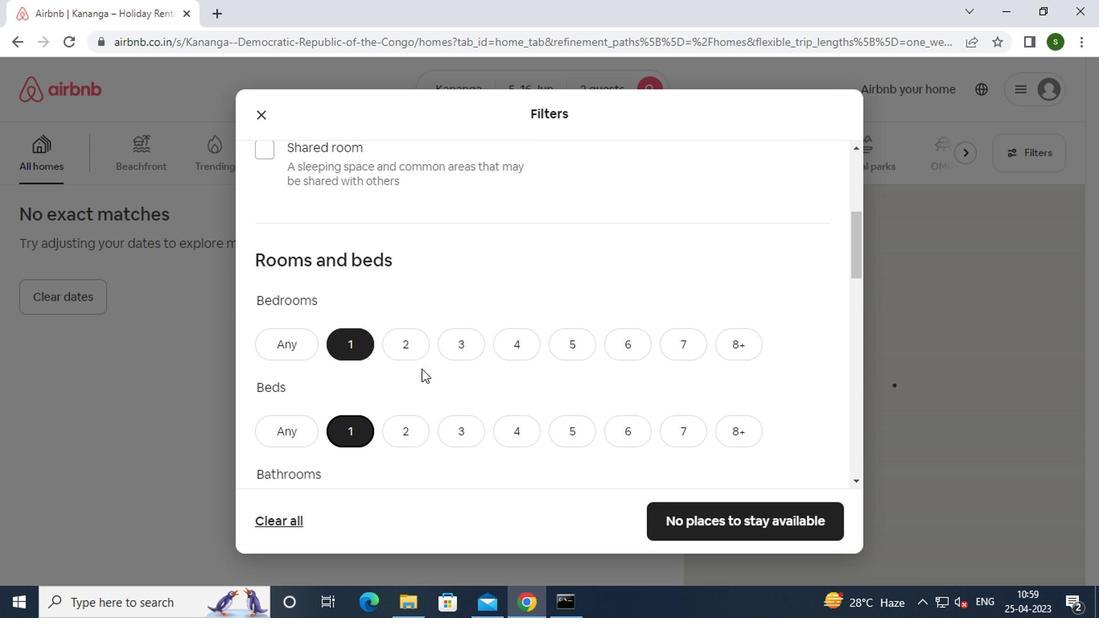 
Action: Mouse scrolled (418, 368) with delta (0, 0)
Screenshot: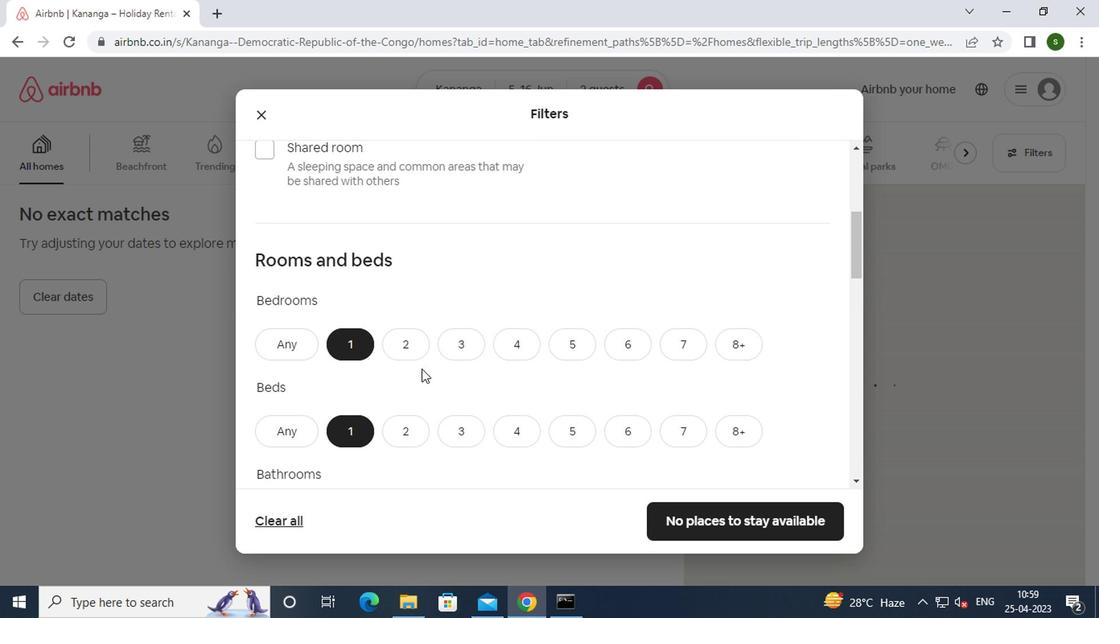 
Action: Mouse moved to (345, 354)
Screenshot: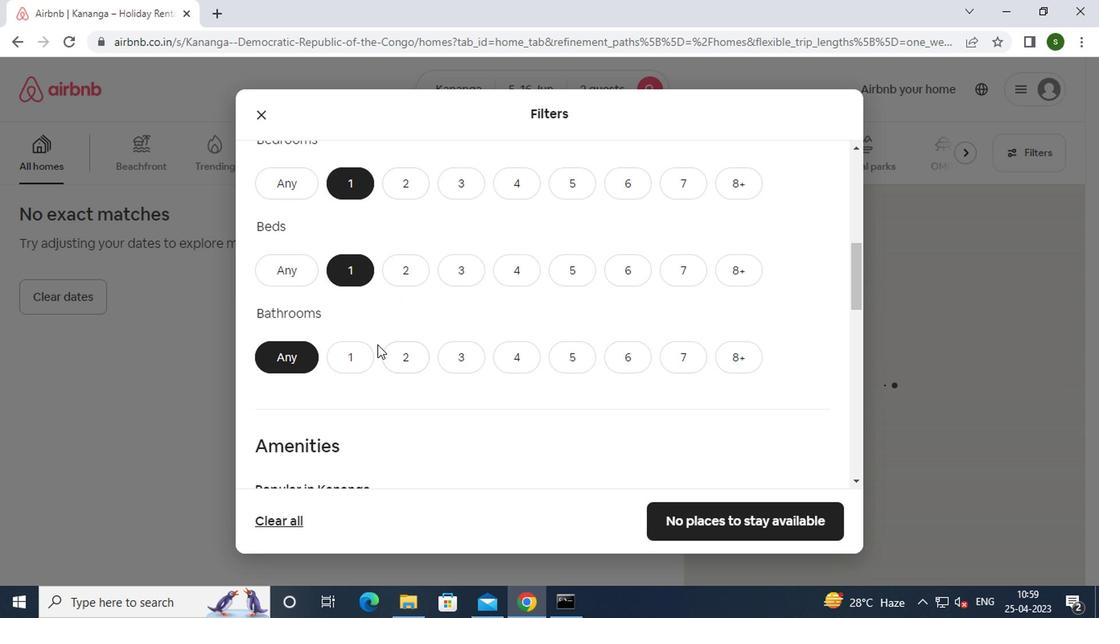 
Action: Mouse pressed left at (345, 354)
Screenshot: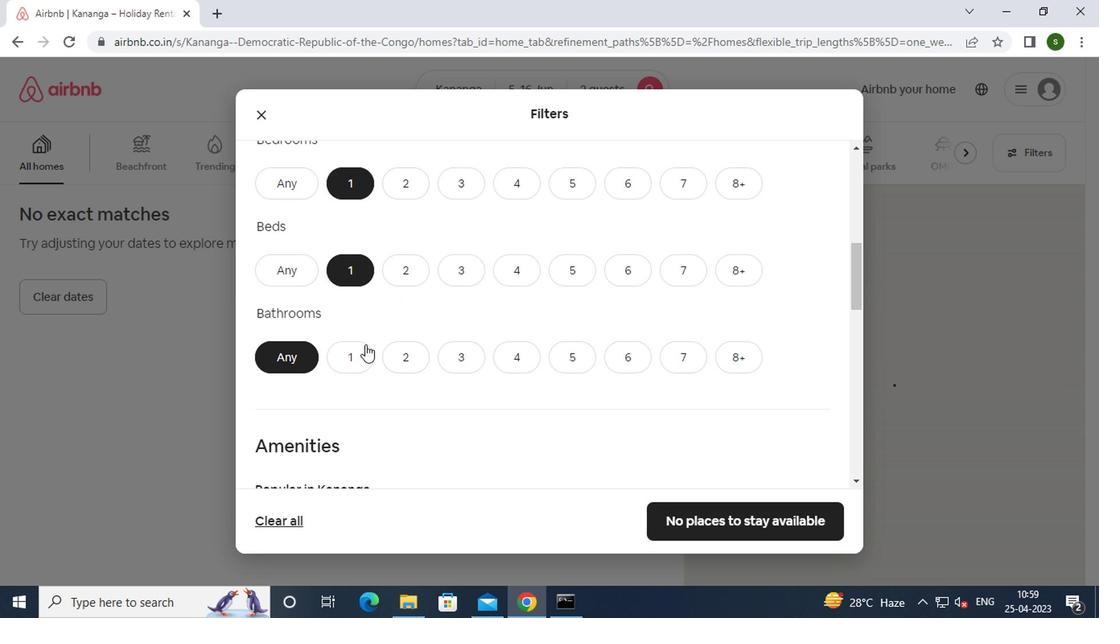 
Action: Mouse scrolled (345, 353) with delta (0, -1)
Screenshot: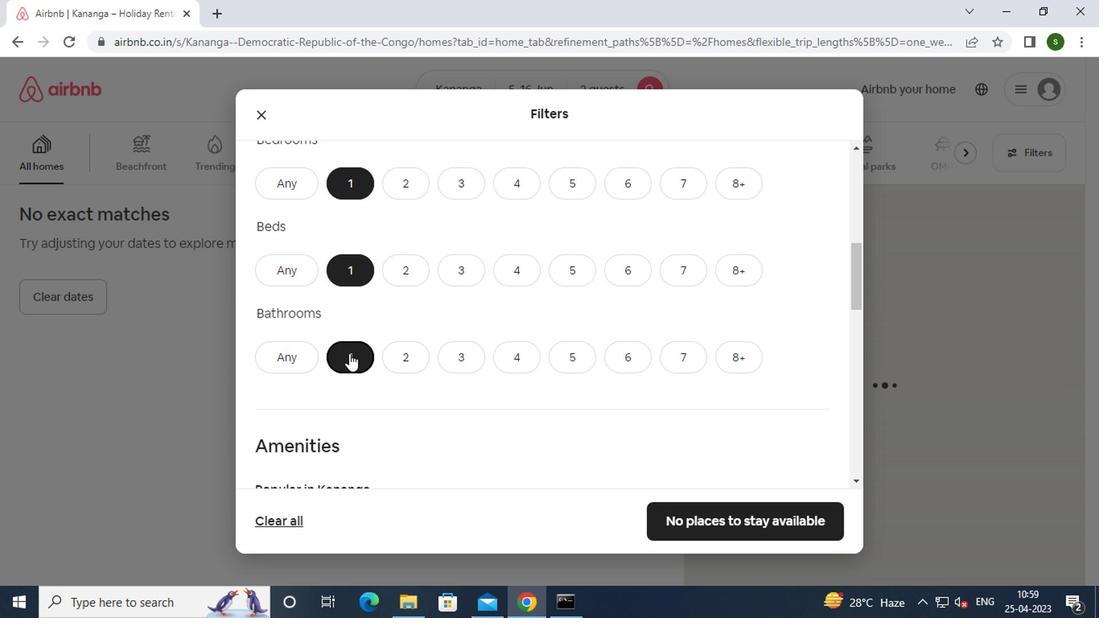 
Action: Mouse scrolled (345, 353) with delta (0, -1)
Screenshot: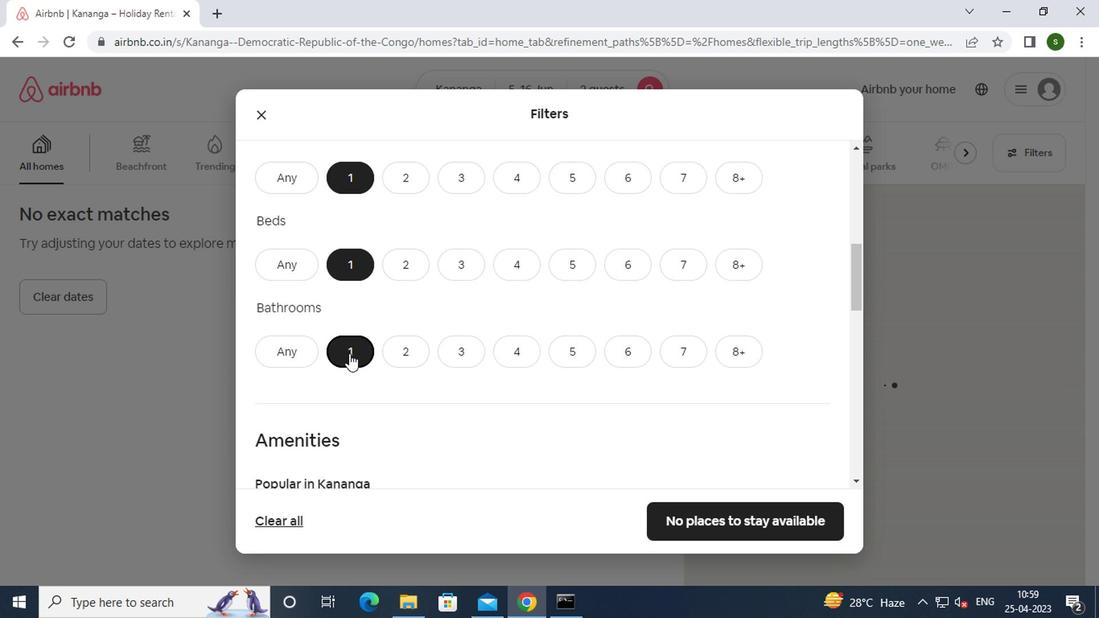 
Action: Mouse scrolled (345, 353) with delta (0, -1)
Screenshot: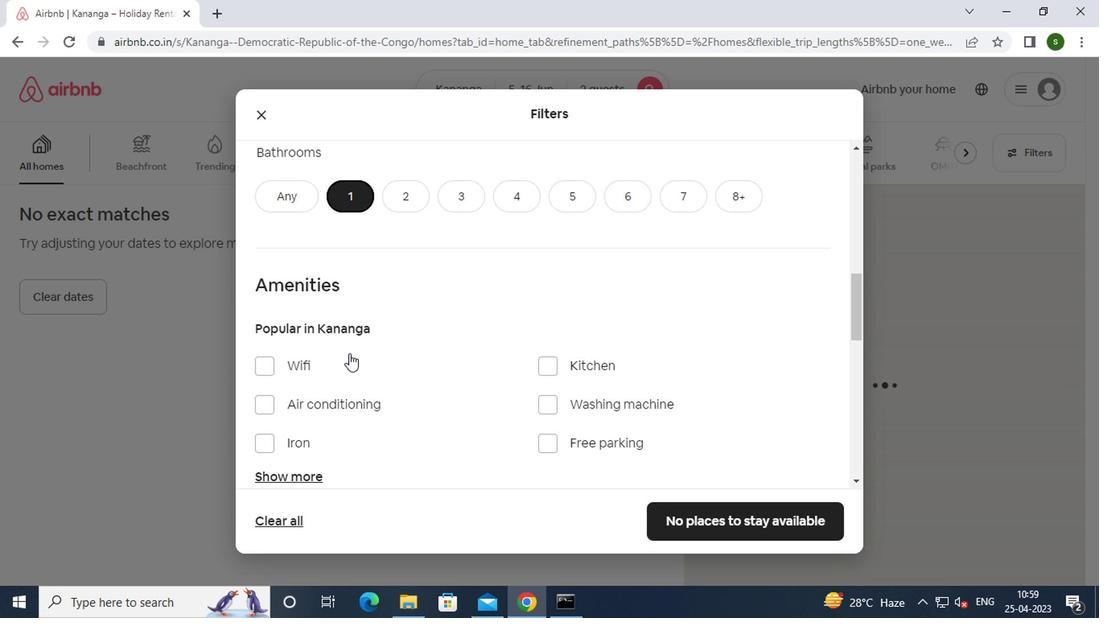 
Action: Mouse scrolled (345, 353) with delta (0, -1)
Screenshot: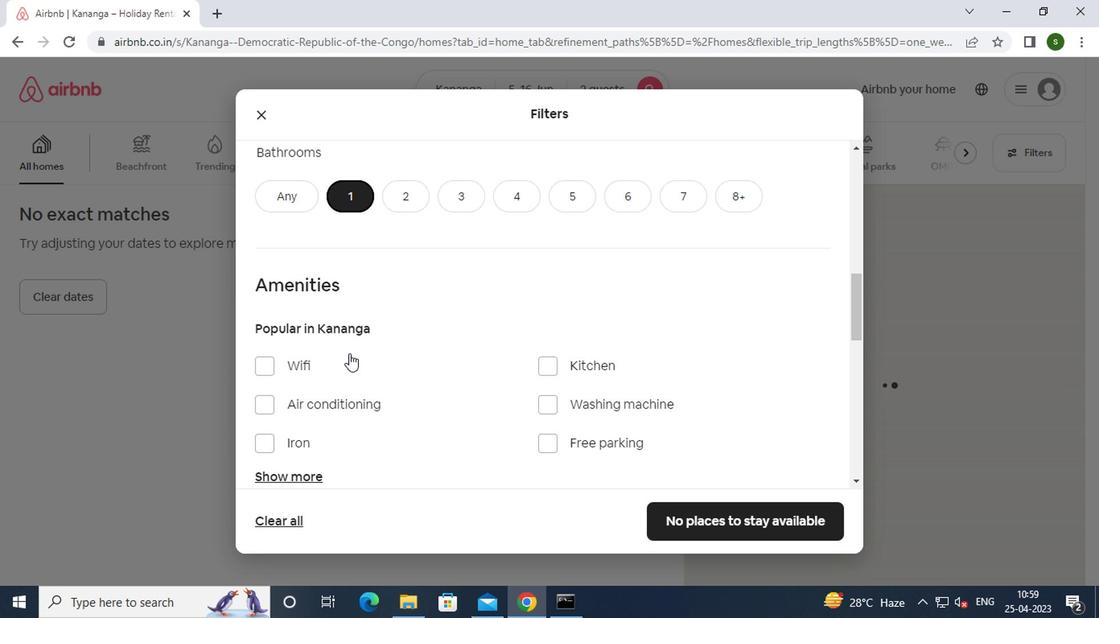 
Action: Mouse scrolled (345, 353) with delta (0, -1)
Screenshot: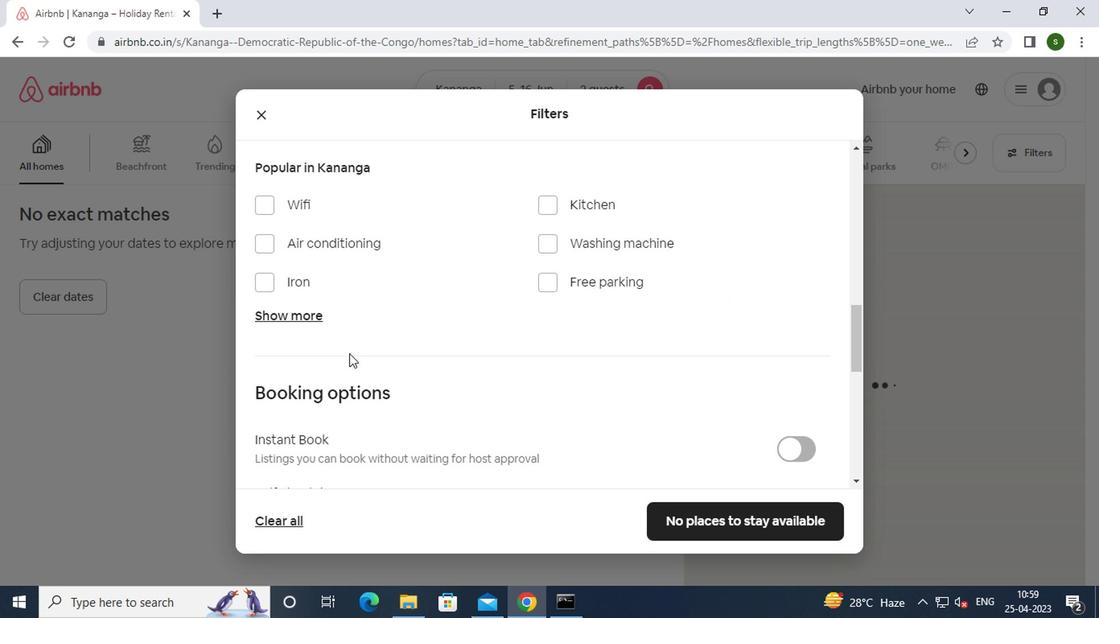 
Action: Mouse scrolled (345, 353) with delta (0, -1)
Screenshot: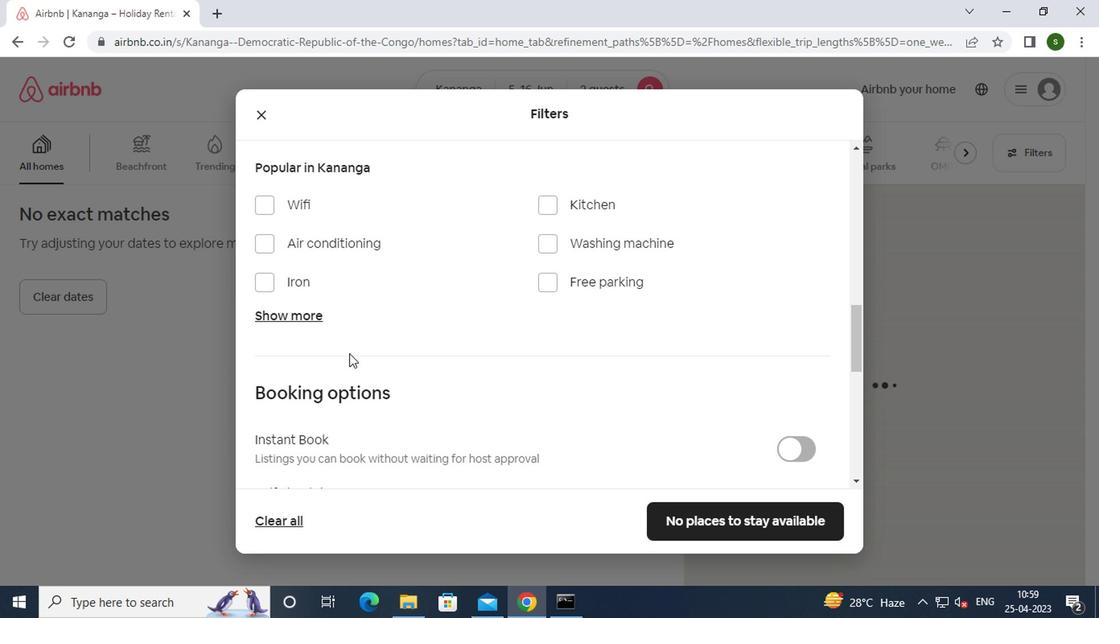 
Action: Mouse scrolled (345, 353) with delta (0, -1)
Screenshot: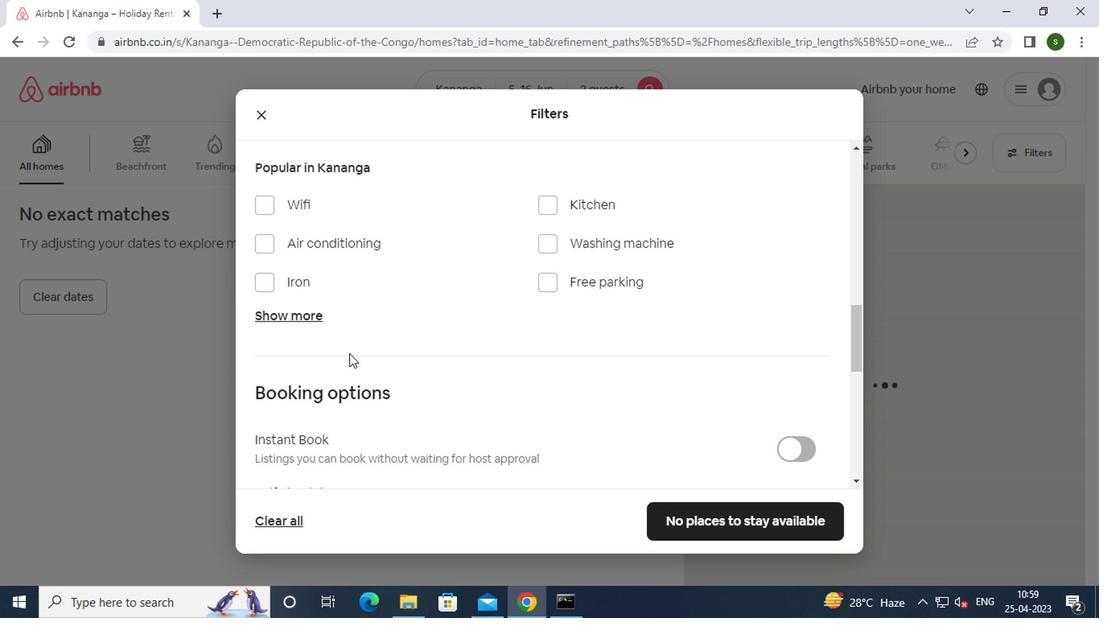 
Action: Mouse moved to (797, 257)
Screenshot: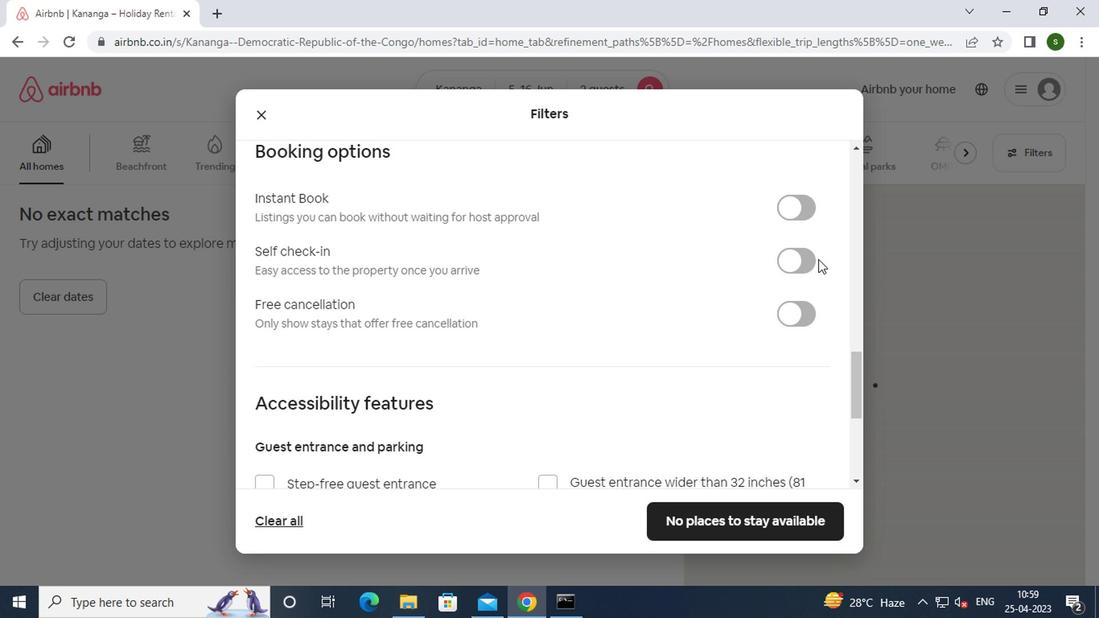 
Action: Mouse pressed left at (797, 257)
Screenshot: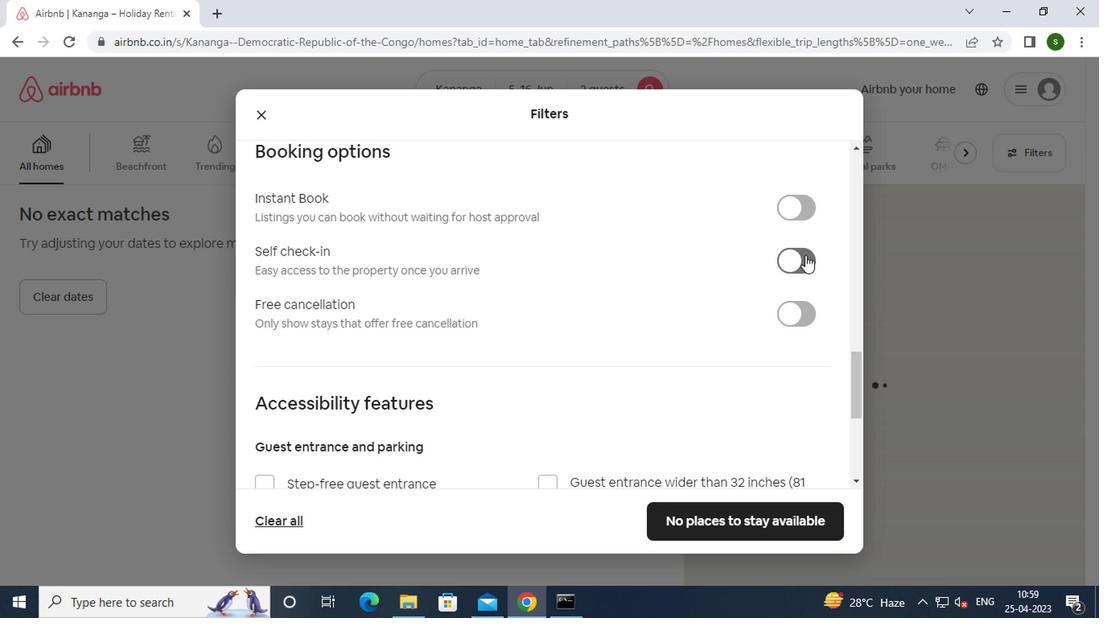 
Action: Mouse moved to (672, 310)
Screenshot: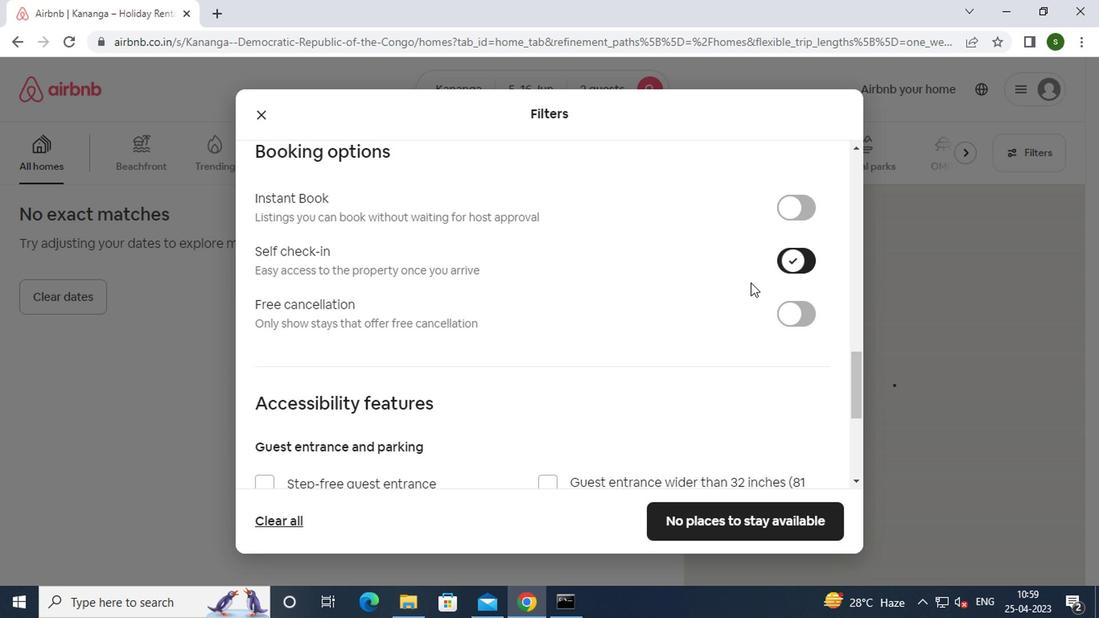 
Action: Mouse scrolled (672, 310) with delta (0, 0)
Screenshot: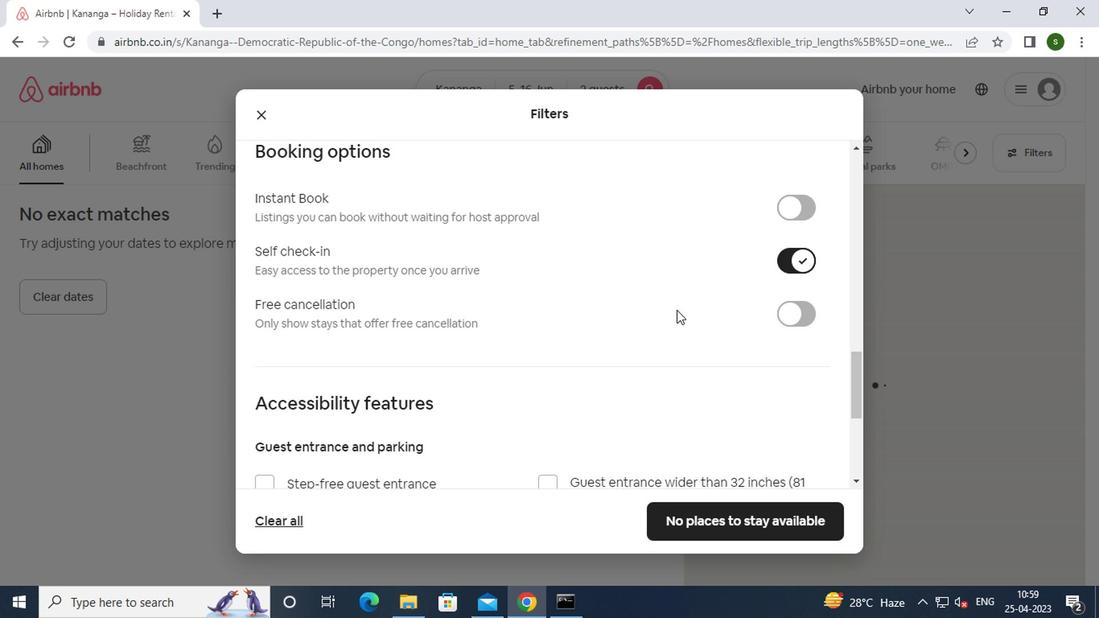 
Action: Mouse scrolled (672, 310) with delta (0, 0)
Screenshot: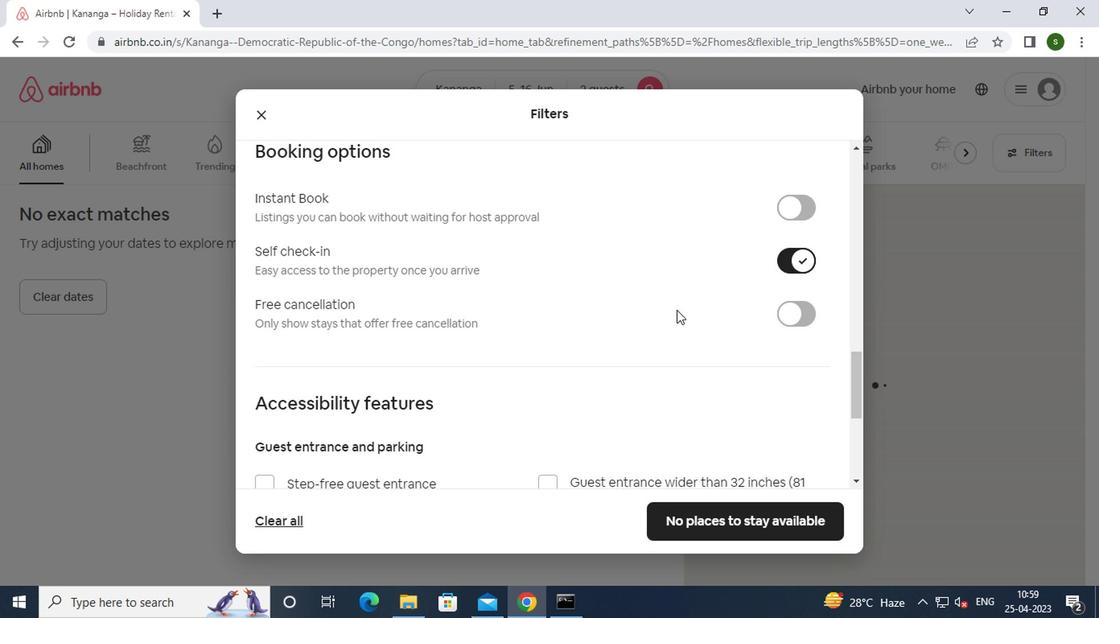 
Action: Mouse scrolled (672, 310) with delta (0, 0)
Screenshot: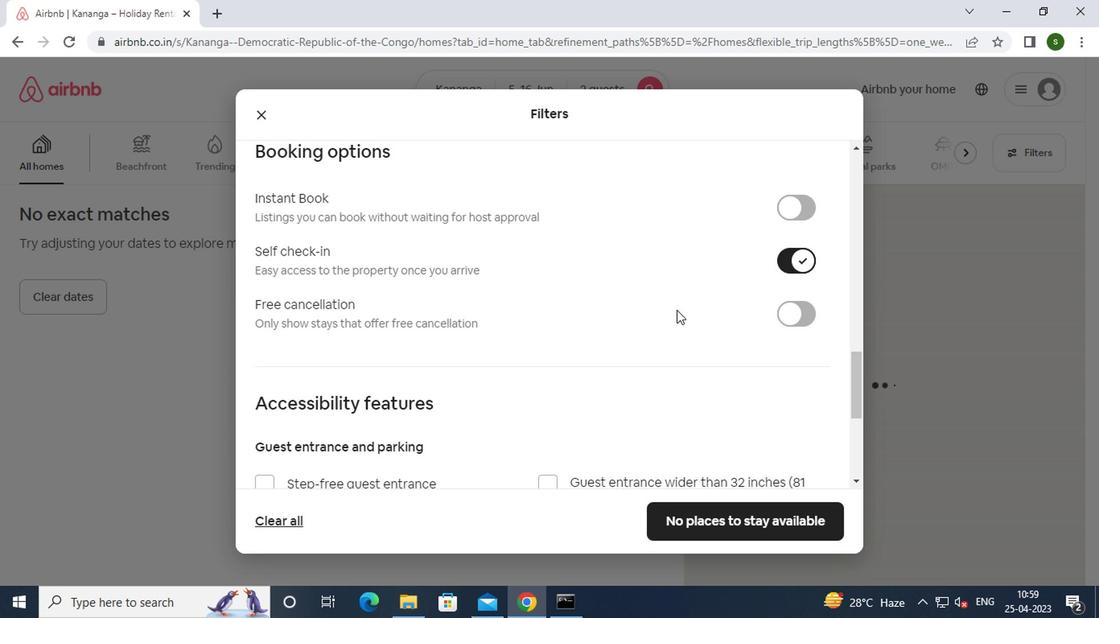 
Action: Mouse scrolled (672, 310) with delta (0, 0)
Screenshot: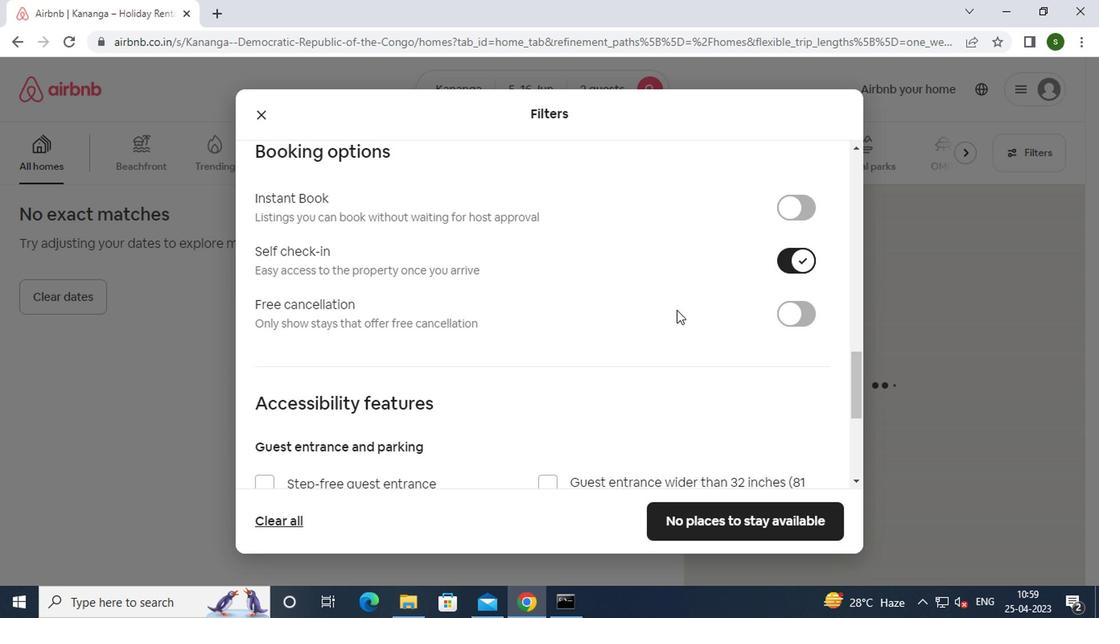 
Action: Mouse scrolled (672, 310) with delta (0, 0)
Screenshot: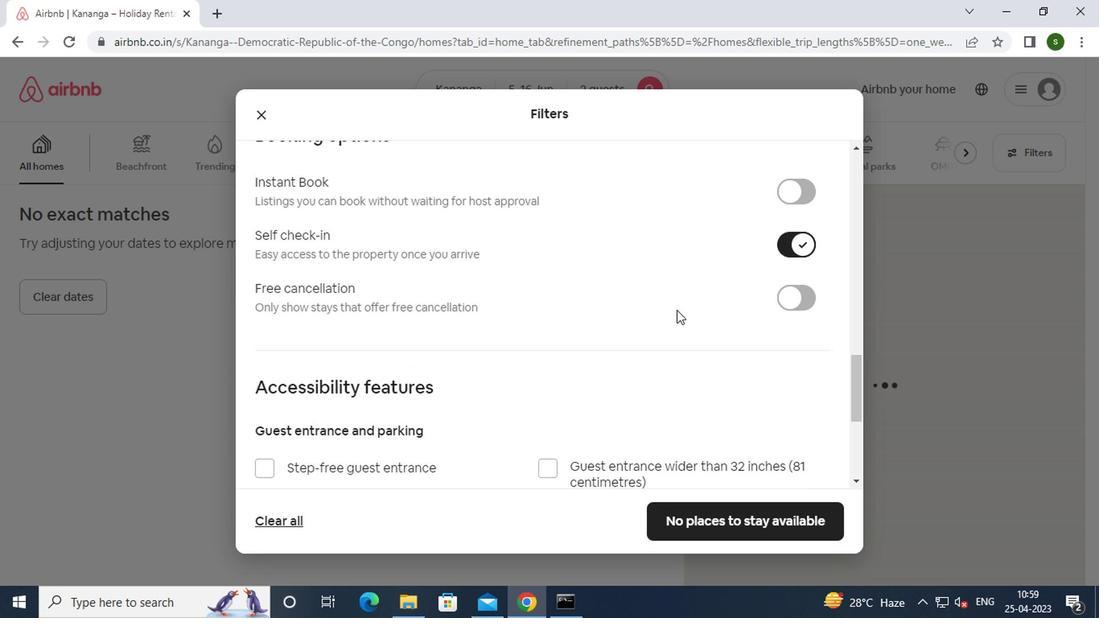 
Action: Mouse scrolled (672, 310) with delta (0, 0)
Screenshot: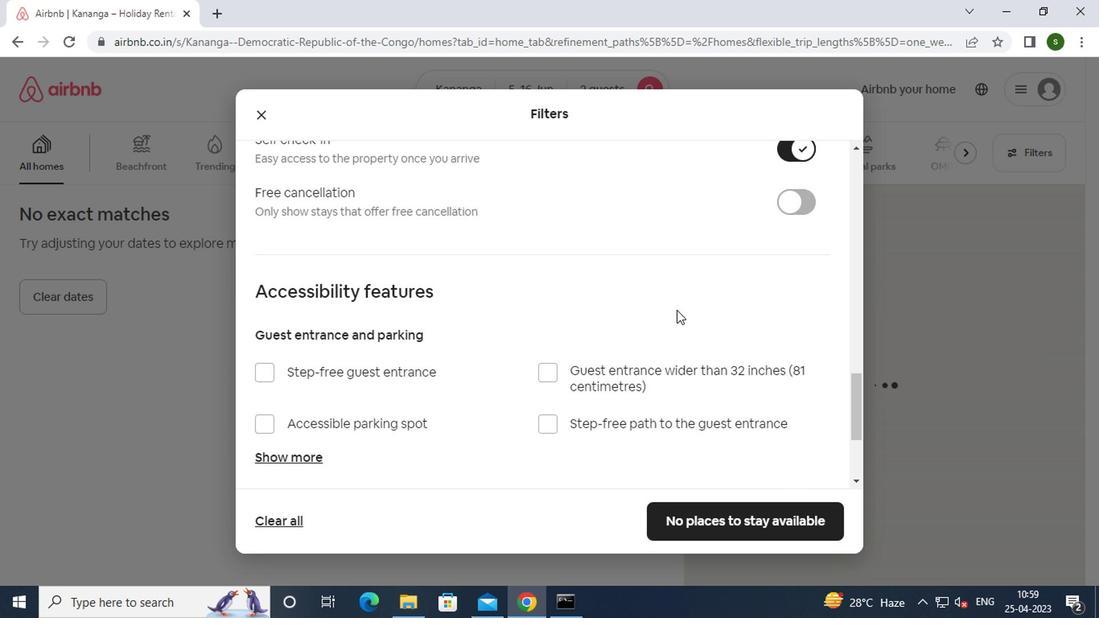 
Action: Mouse moved to (737, 514)
Screenshot: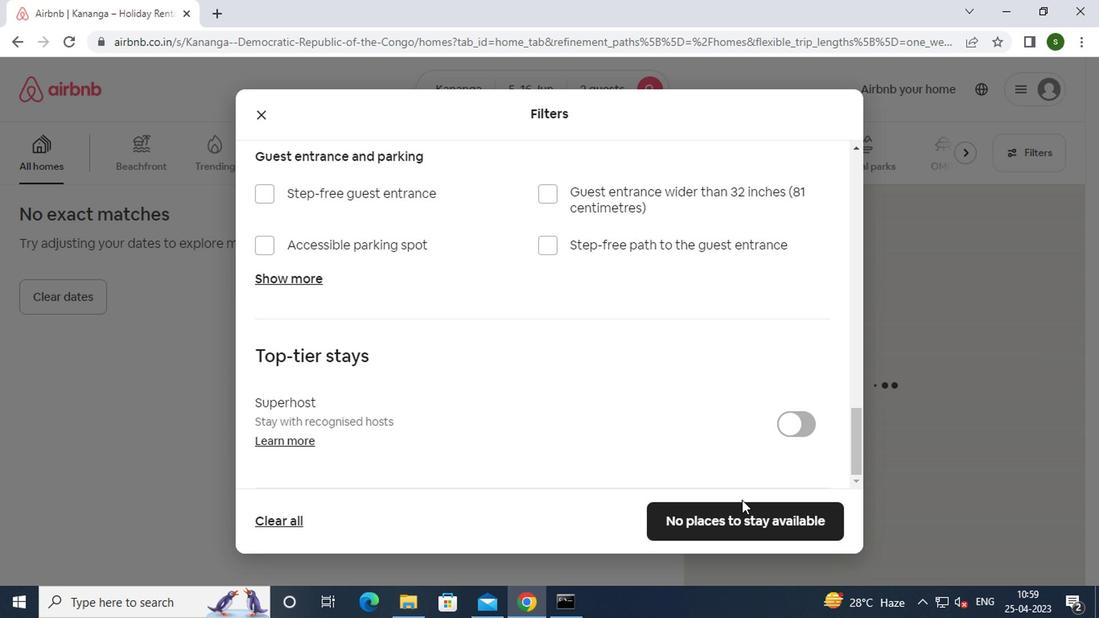 
Action: Mouse pressed left at (737, 514)
Screenshot: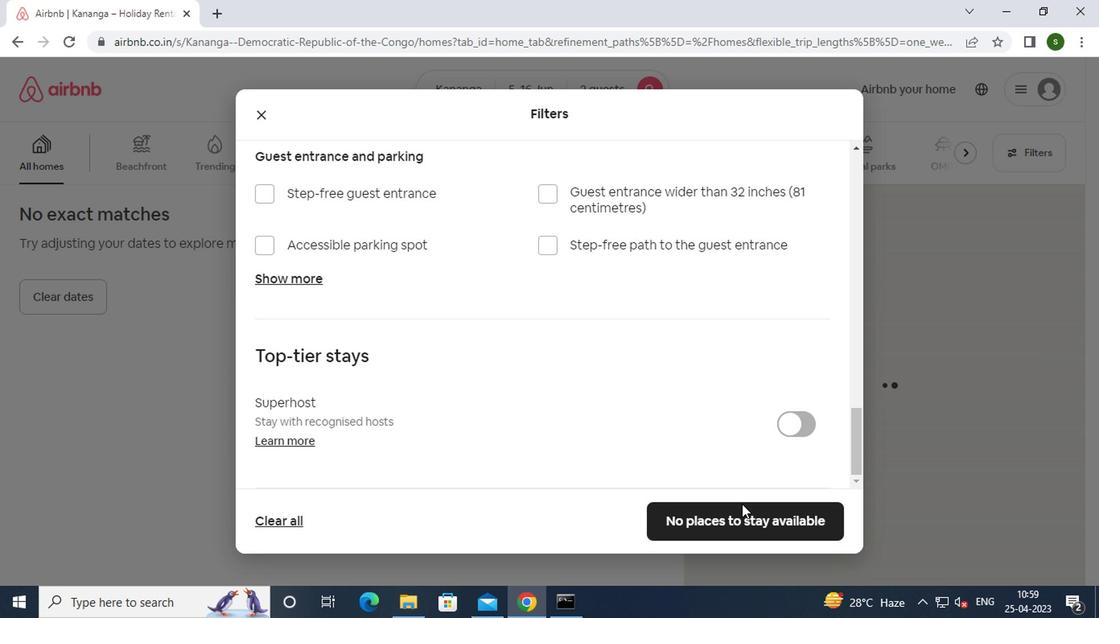 
Action: Mouse moved to (455, 281)
Screenshot: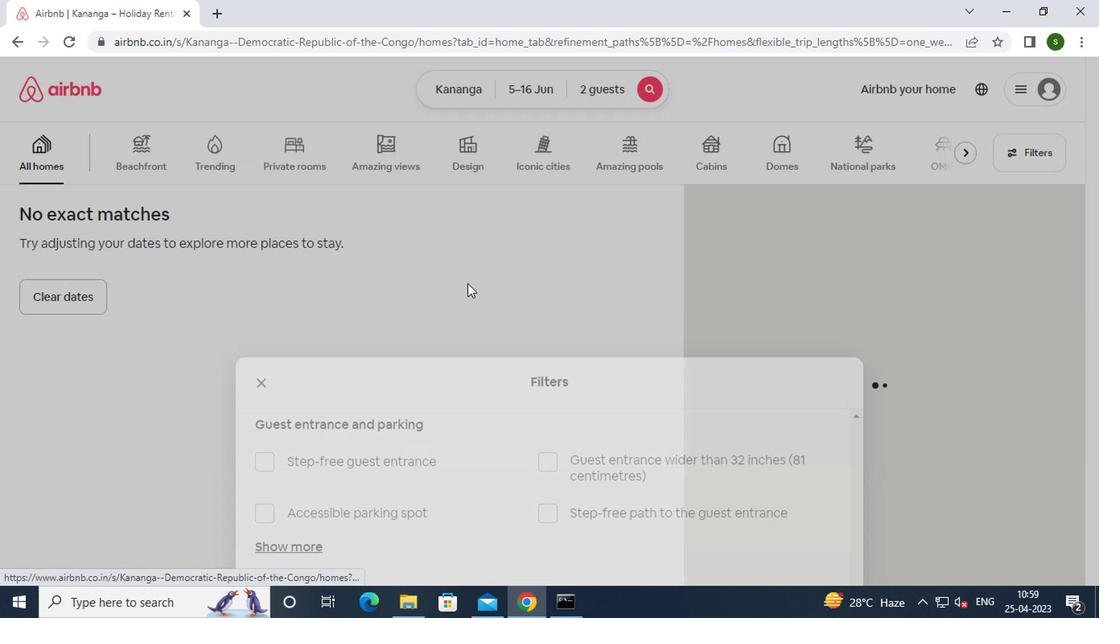 
